 Task: Search one way flight ticket for 4 adults, 2 children, 2 infants in seat and 1 infant on lap in economy from Washington, D.c./dulles/chantilly: Washington Dulles International Airport to New Bern: Coastal Carolina Regional Airport (was Craven County Regional) on 8-4-2023. Choice of flights is American. Number of bags: 1 carry on bag. Price is upto 109000. Outbound departure time preference is 18:45.
Action: Mouse moved to (262, 364)
Screenshot: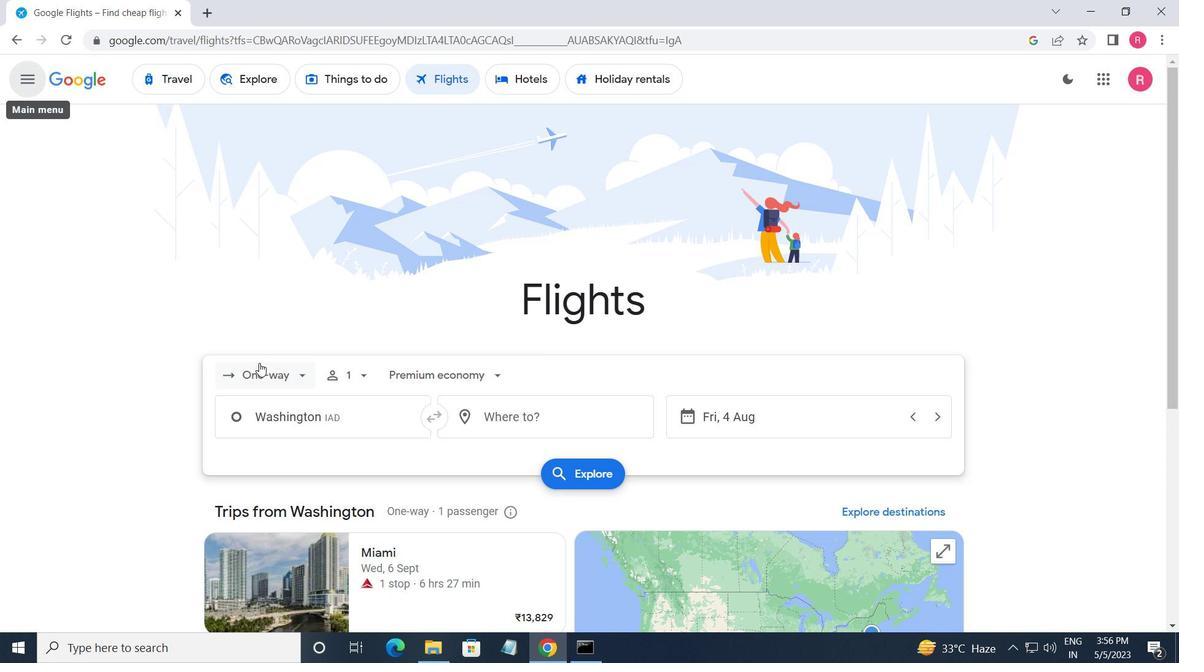 
Action: Mouse pressed left at (262, 364)
Screenshot: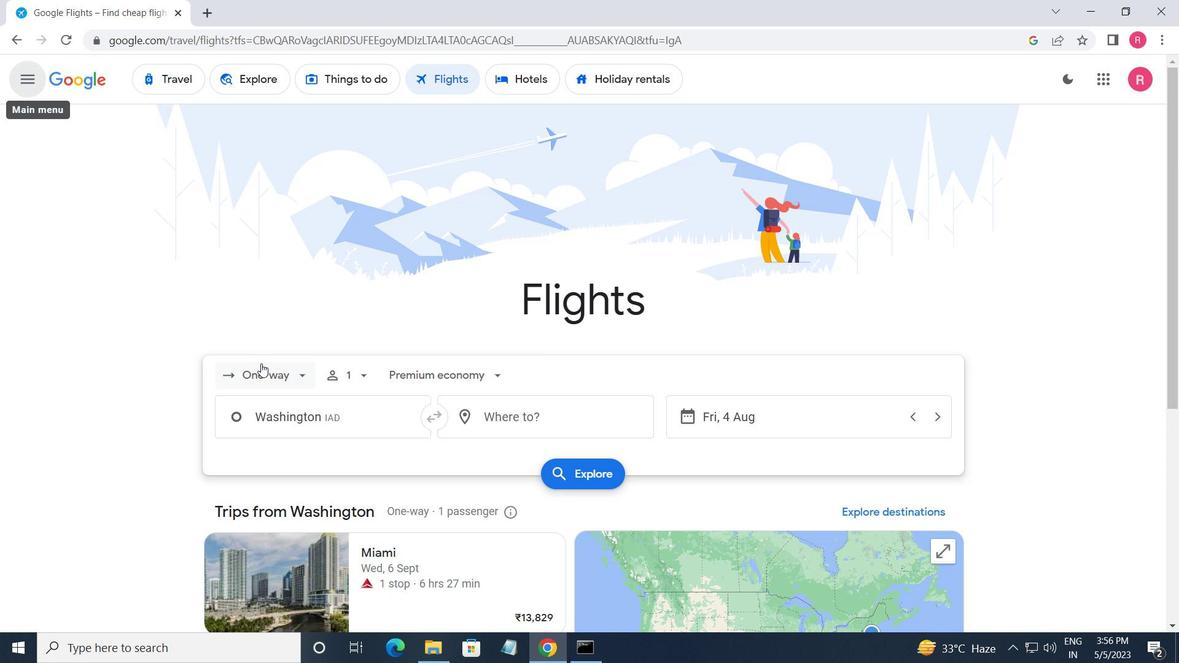 
Action: Mouse moved to (308, 442)
Screenshot: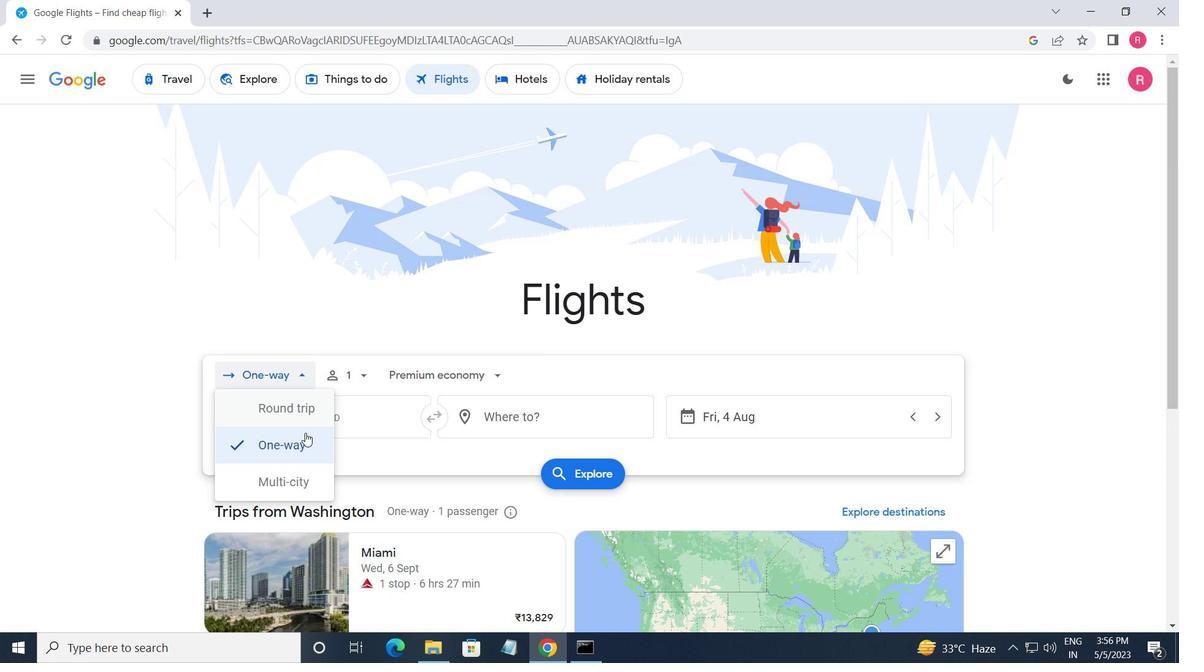 
Action: Mouse pressed left at (308, 442)
Screenshot: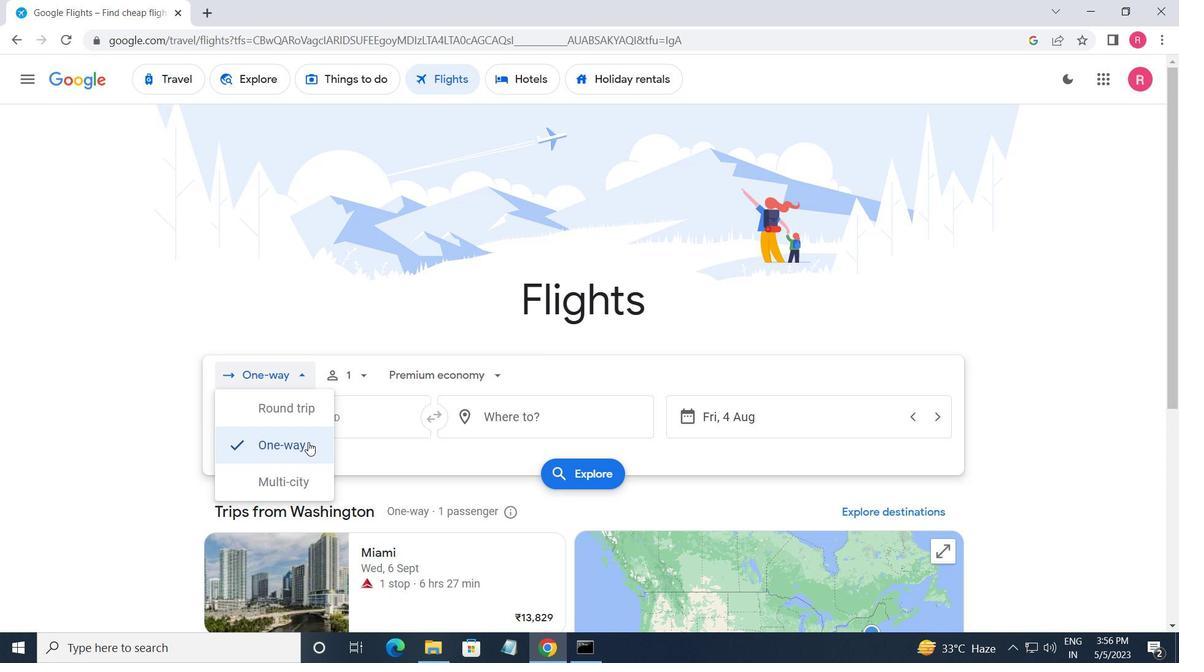 
Action: Mouse moved to (355, 378)
Screenshot: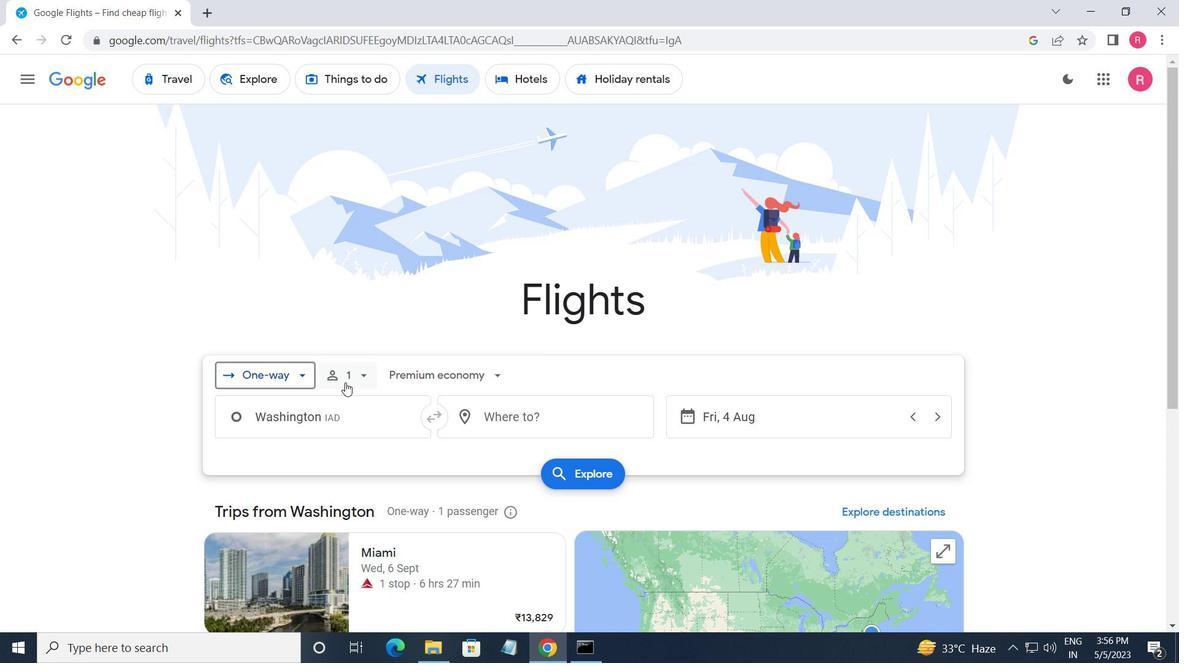 
Action: Mouse pressed left at (355, 378)
Screenshot: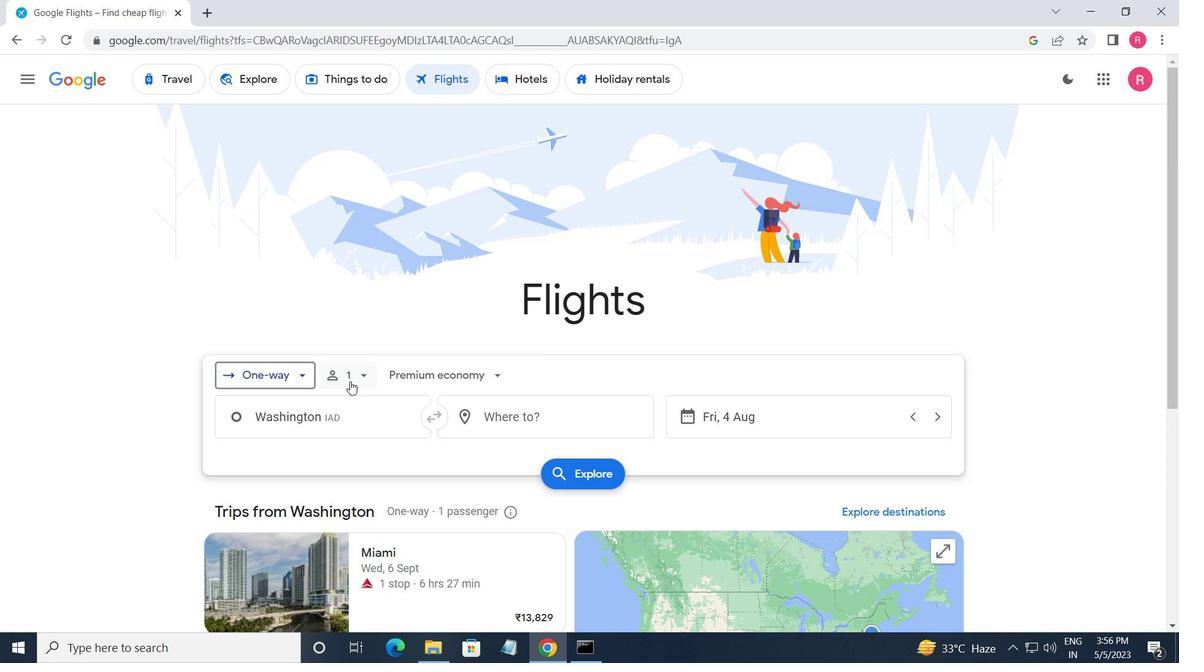 
Action: Mouse moved to (484, 415)
Screenshot: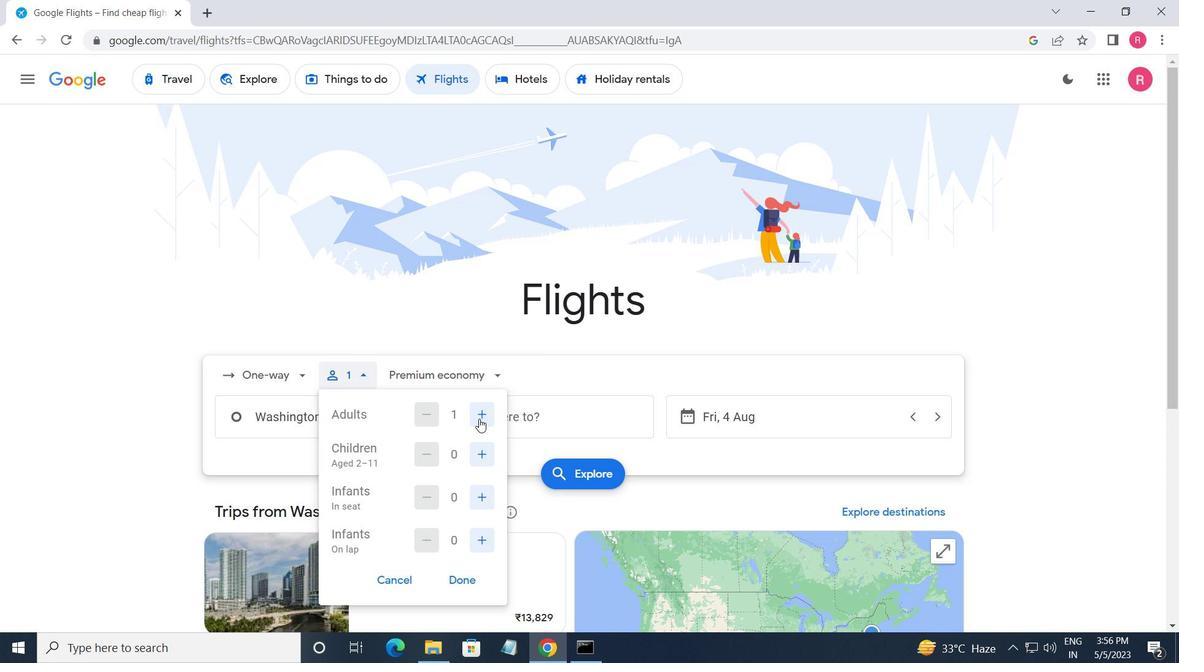 
Action: Mouse pressed left at (484, 415)
Screenshot: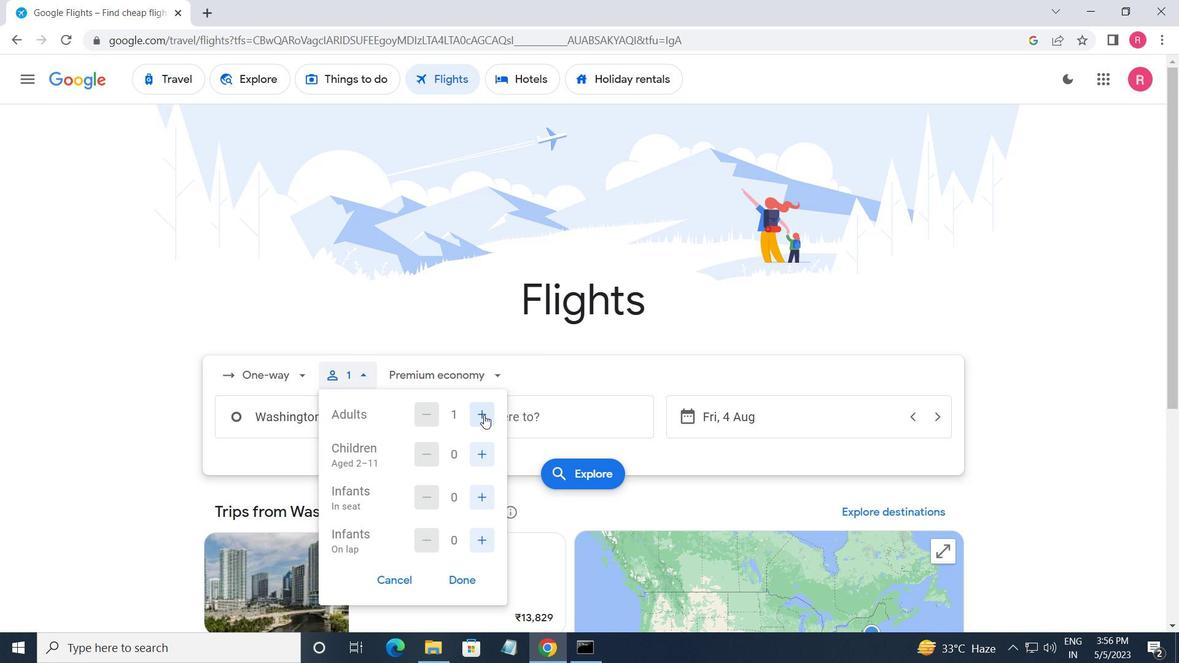 
Action: Mouse pressed left at (484, 415)
Screenshot: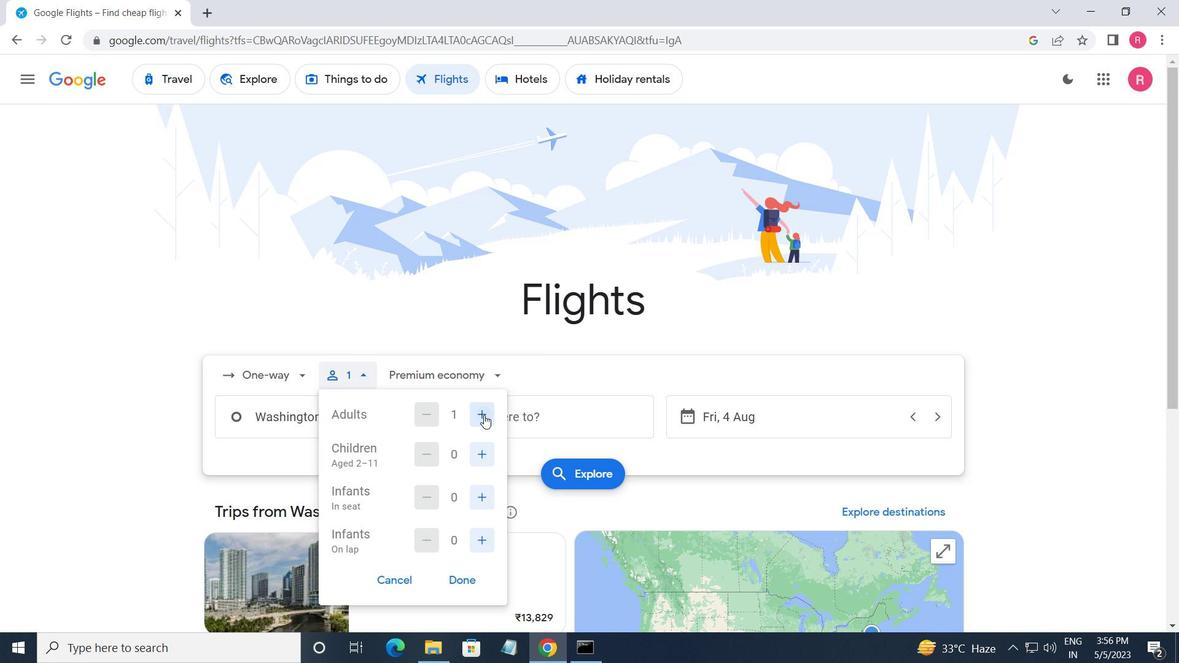 
Action: Mouse pressed left at (484, 415)
Screenshot: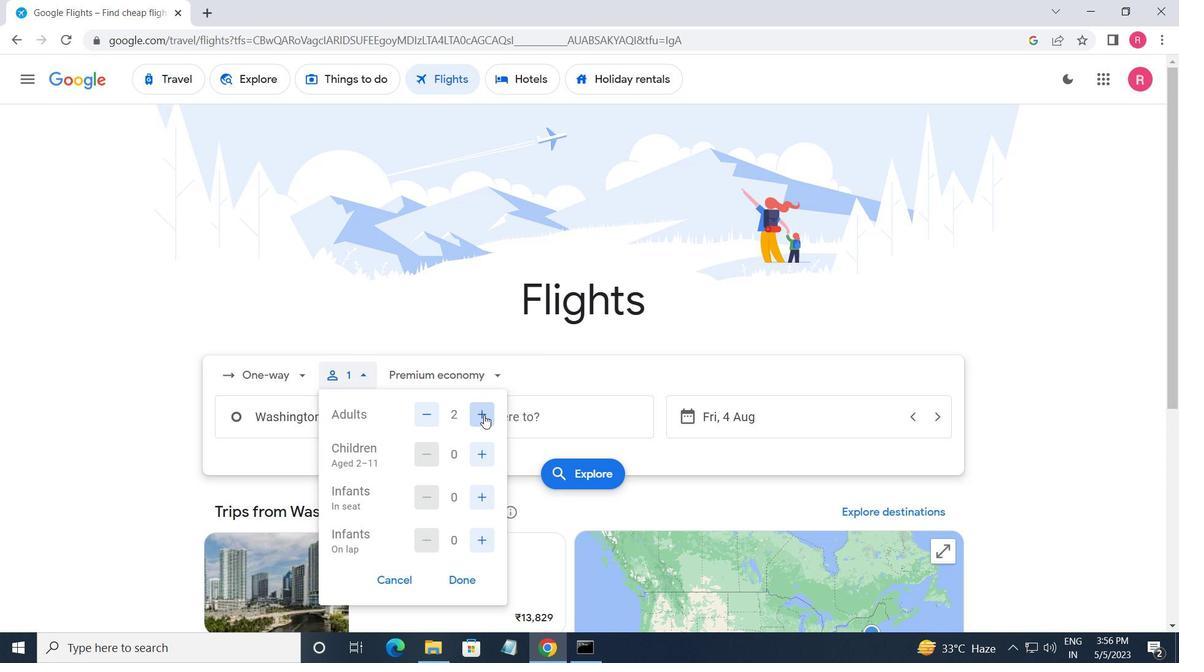 
Action: Mouse pressed left at (484, 415)
Screenshot: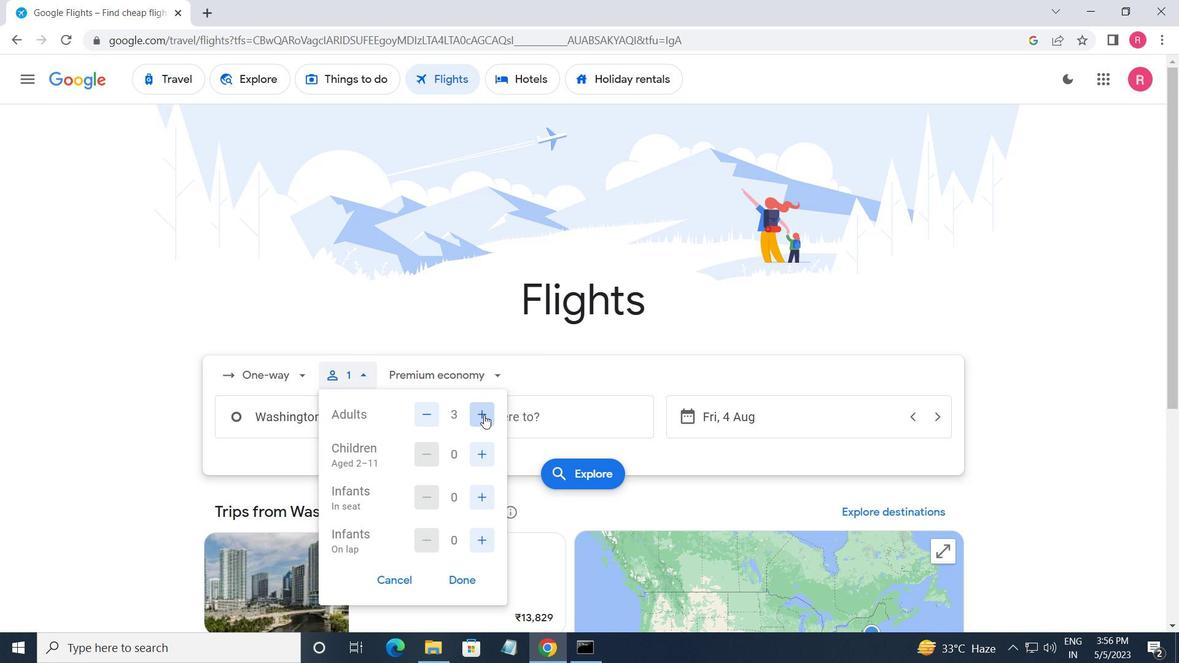 
Action: Mouse moved to (424, 412)
Screenshot: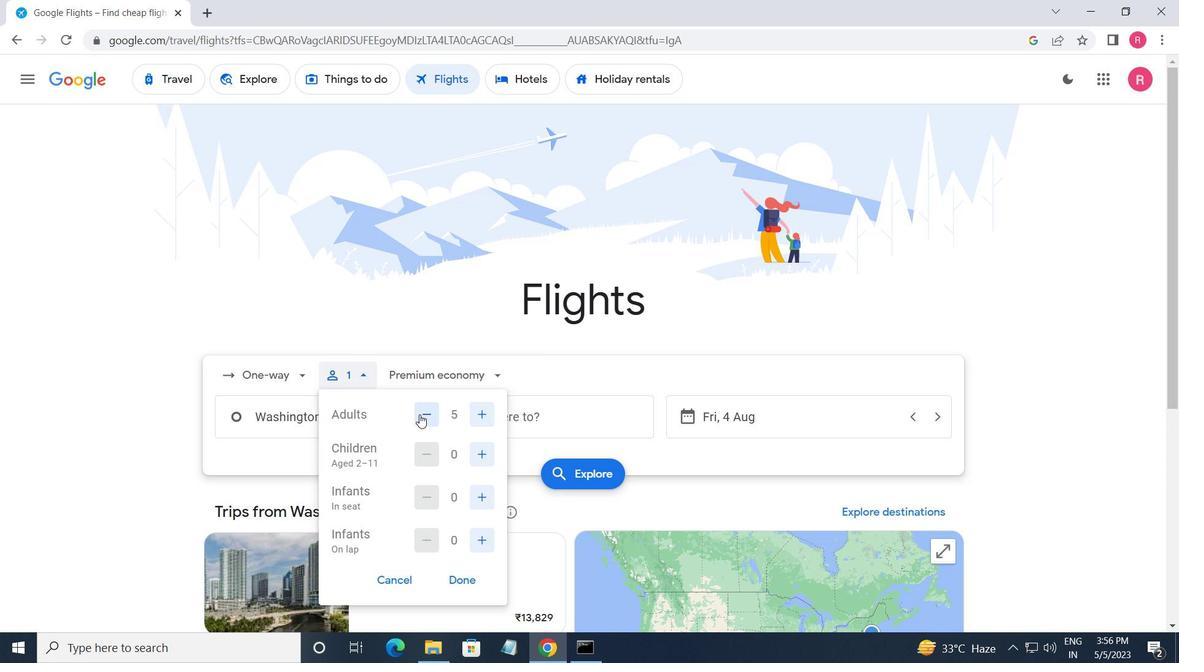 
Action: Mouse pressed left at (424, 412)
Screenshot: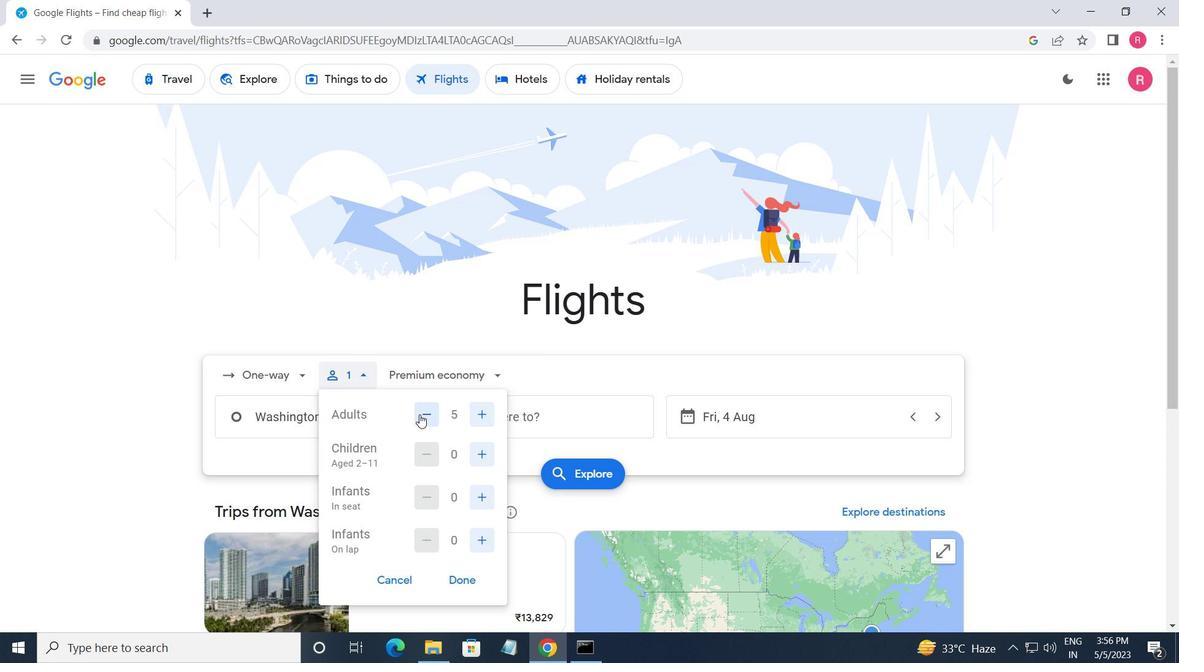 
Action: Mouse moved to (472, 452)
Screenshot: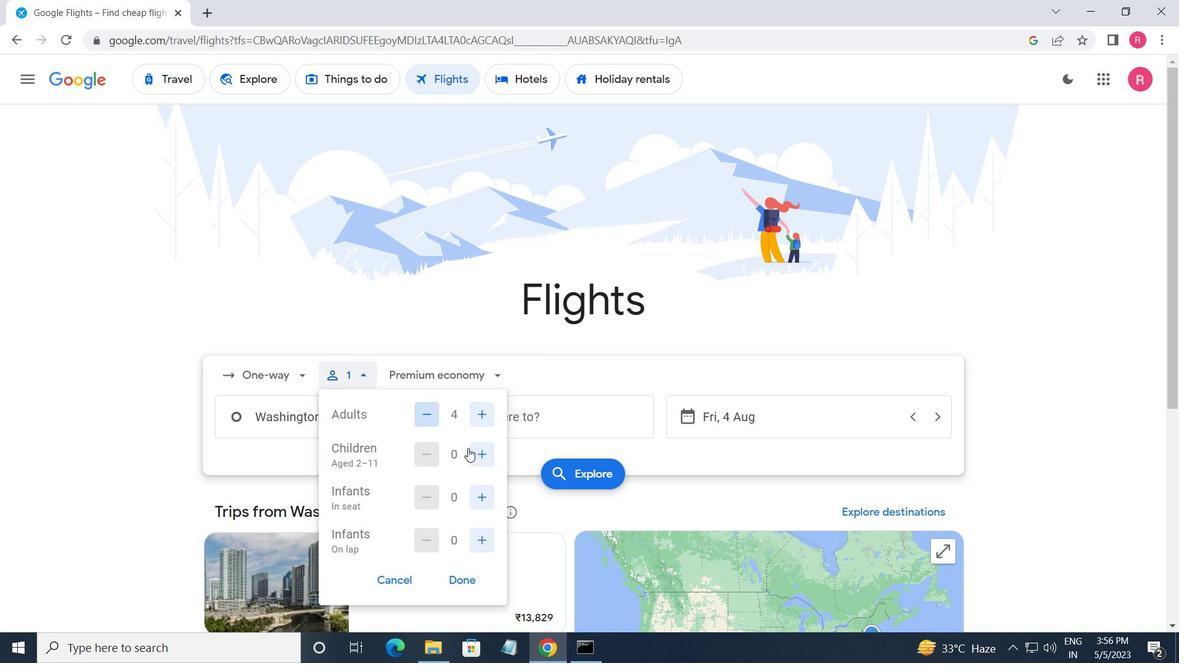 
Action: Mouse pressed left at (472, 452)
Screenshot: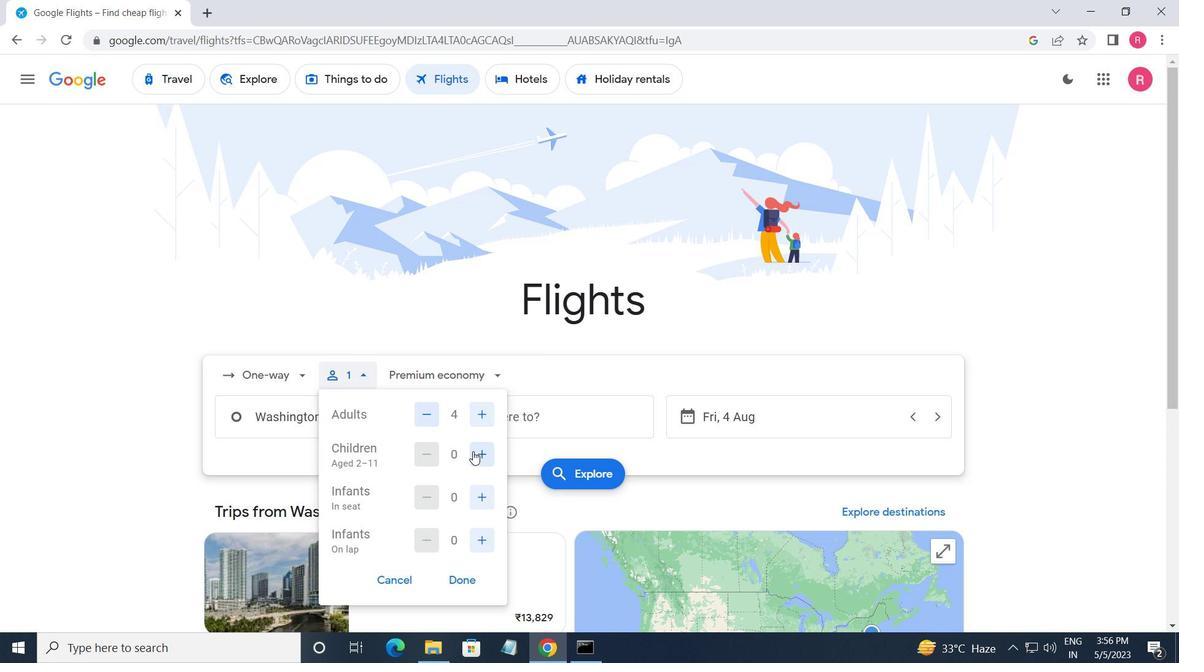 
Action: Mouse pressed left at (472, 452)
Screenshot: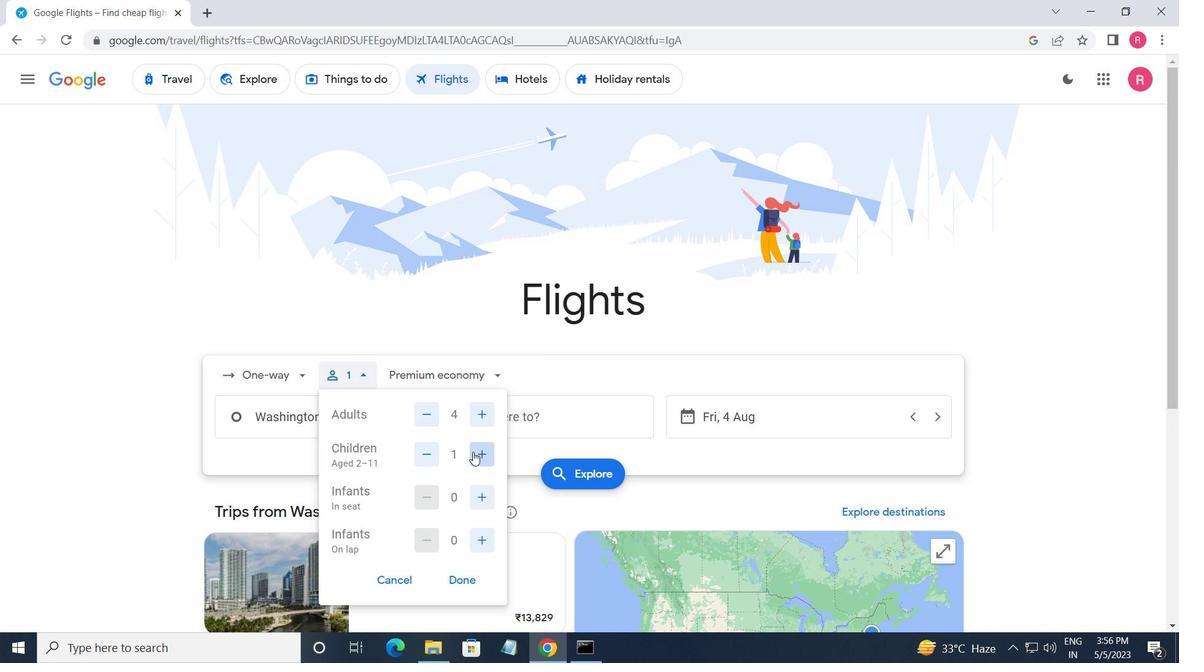 
Action: Mouse moved to (490, 503)
Screenshot: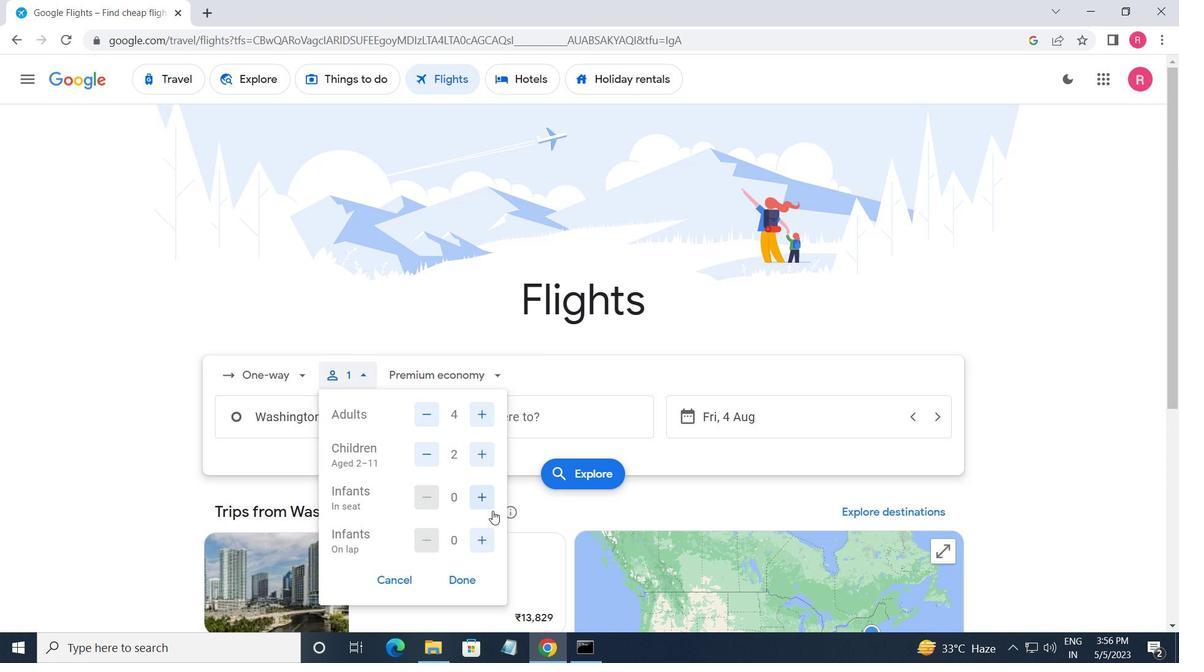 
Action: Mouse pressed left at (490, 503)
Screenshot: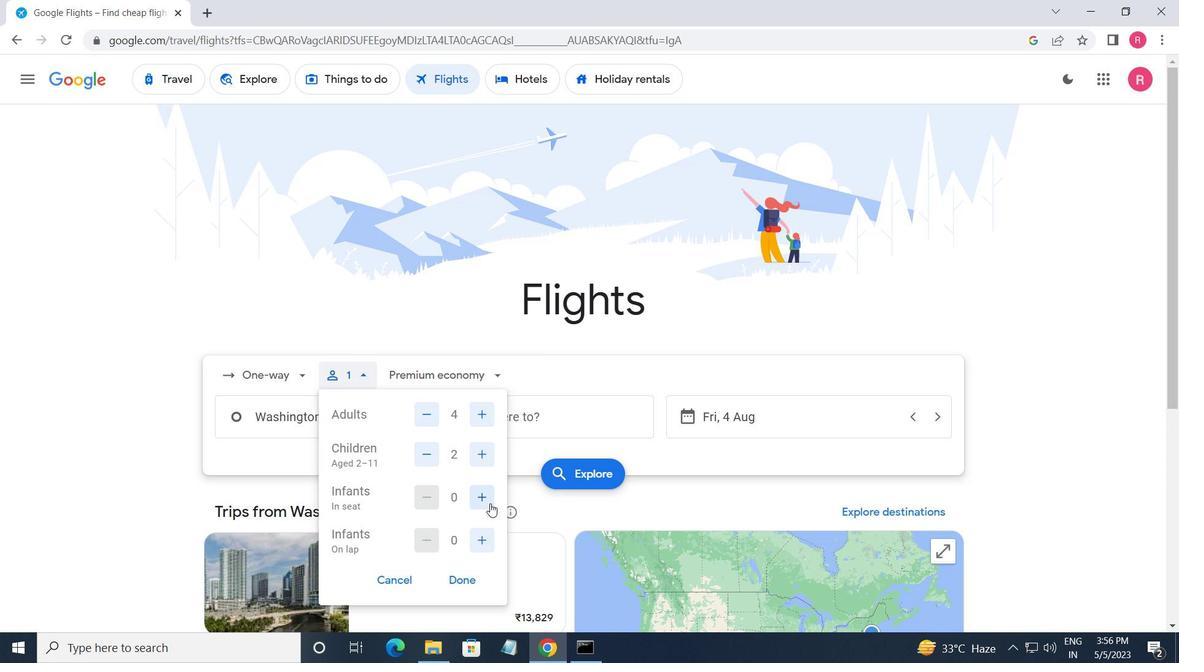 
Action: Mouse pressed left at (490, 503)
Screenshot: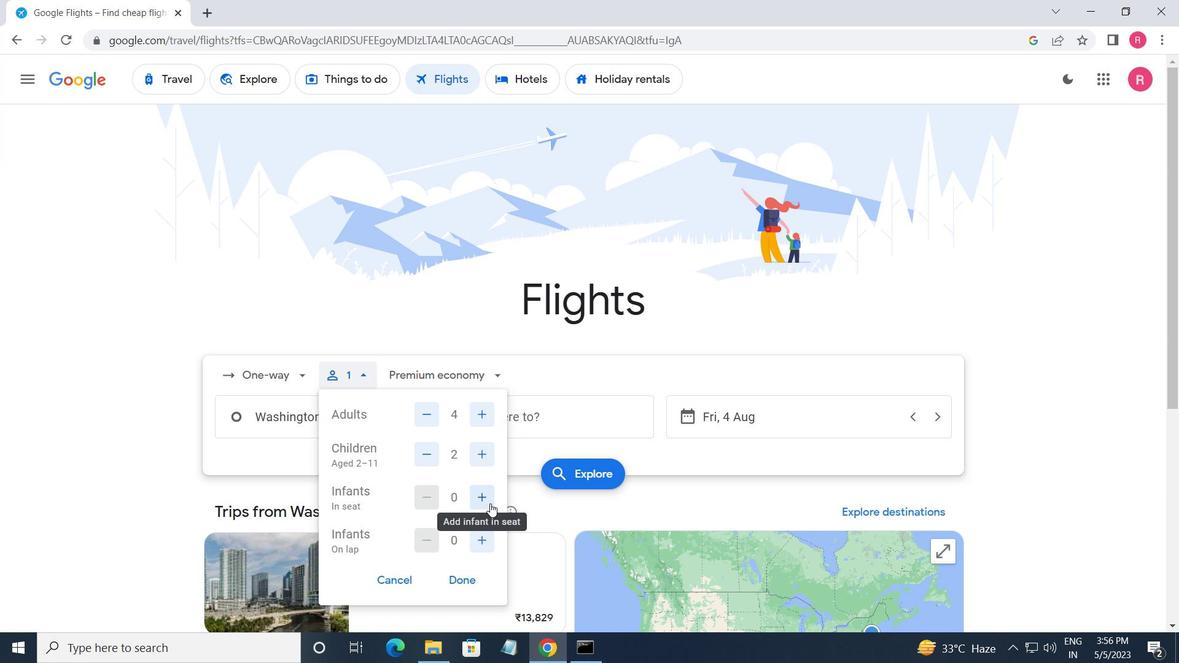 
Action: Mouse moved to (485, 539)
Screenshot: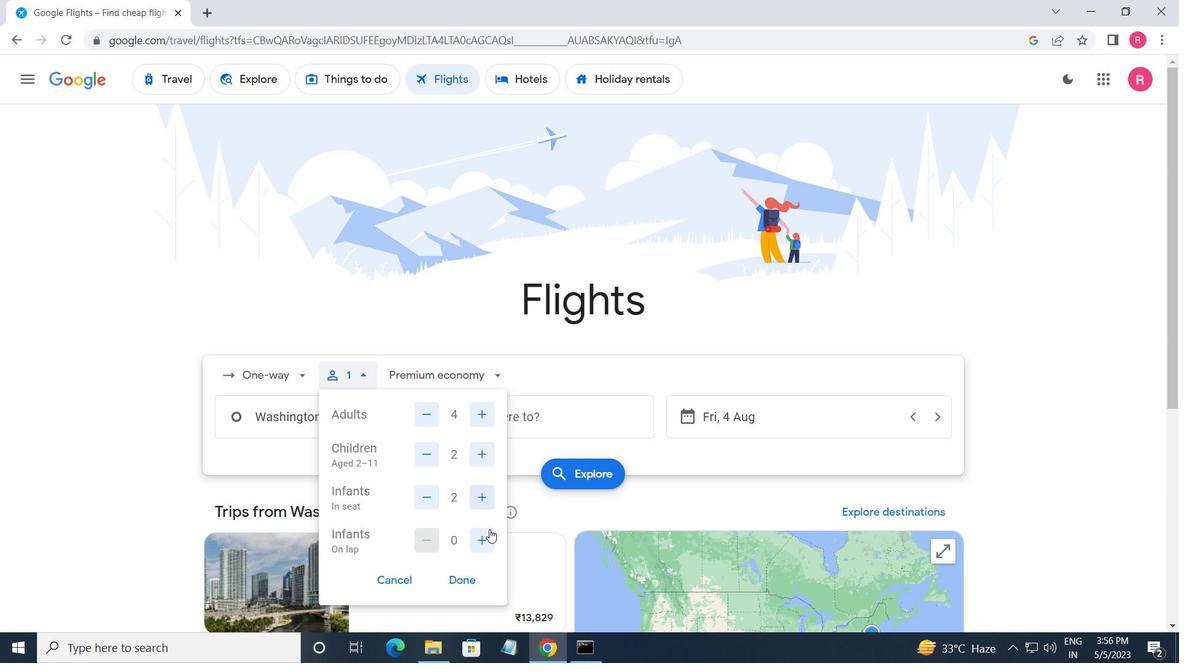 
Action: Mouse pressed left at (485, 539)
Screenshot: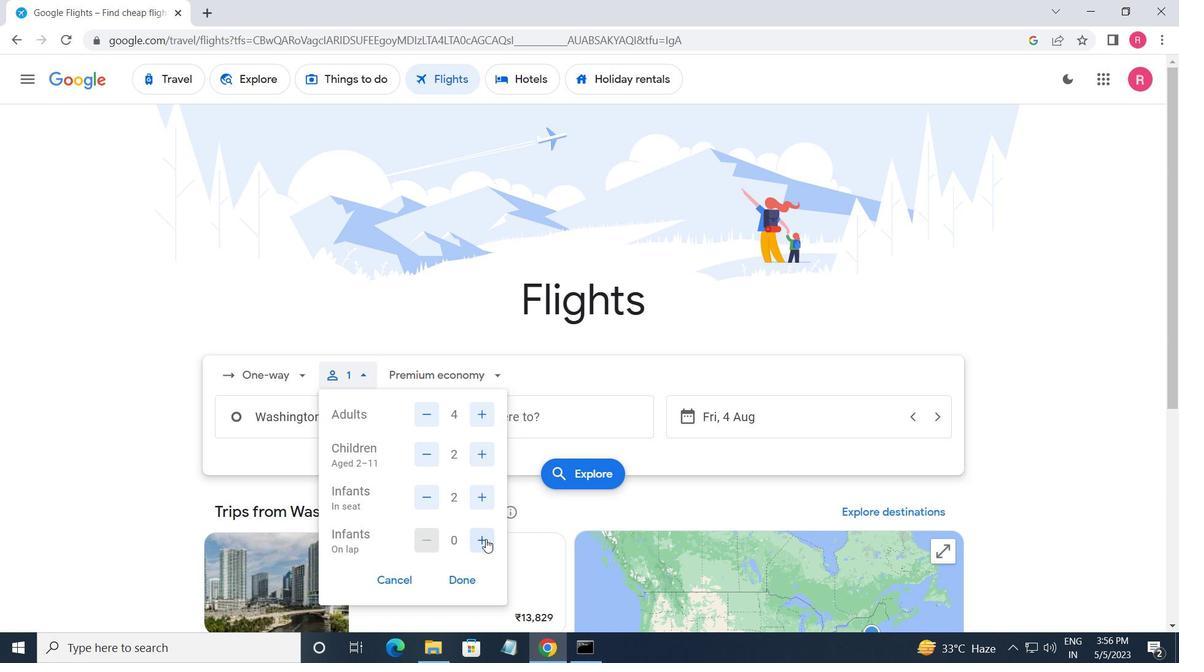 
Action: Mouse moved to (465, 580)
Screenshot: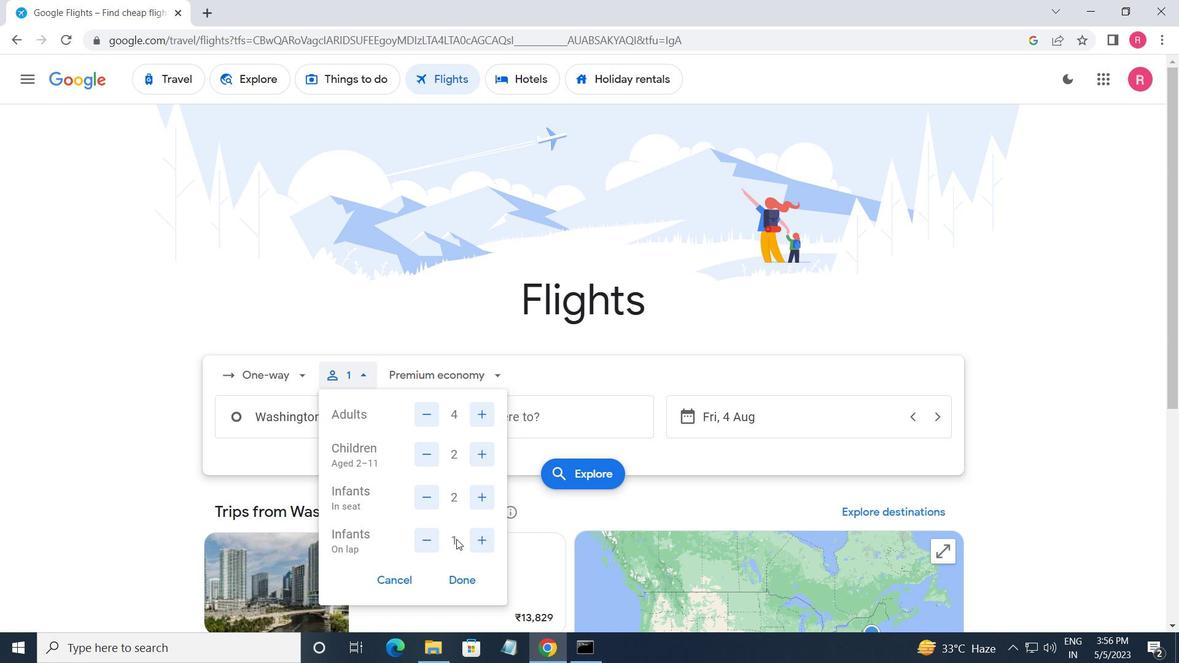 
Action: Mouse pressed left at (465, 580)
Screenshot: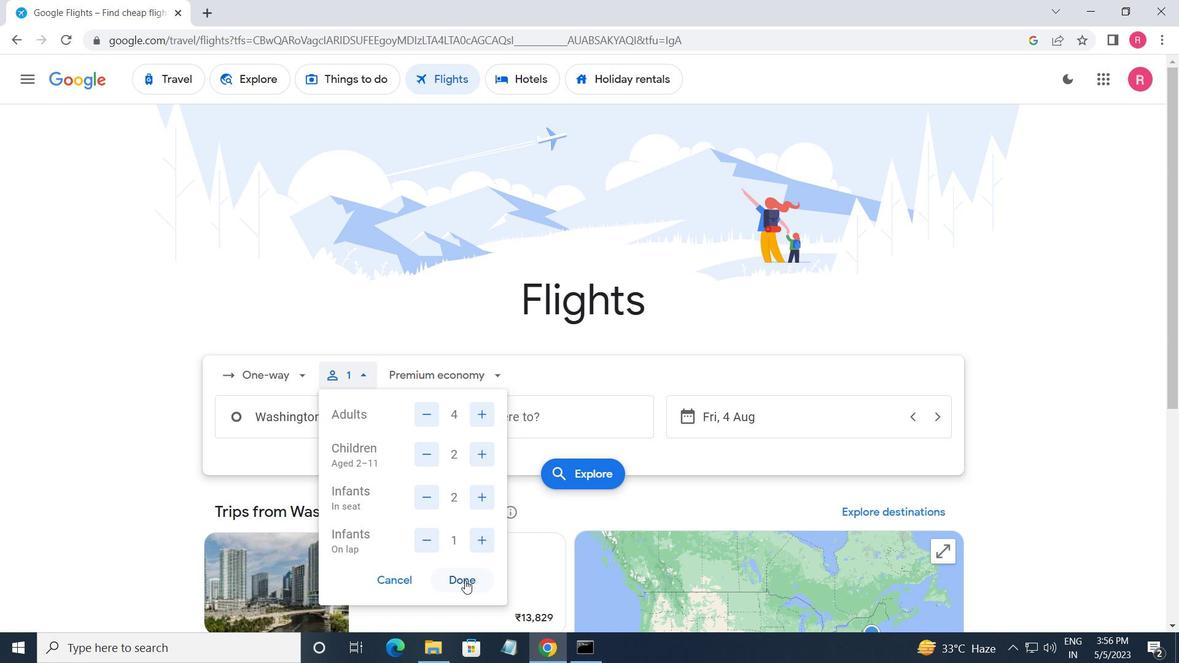 
Action: Mouse moved to (464, 382)
Screenshot: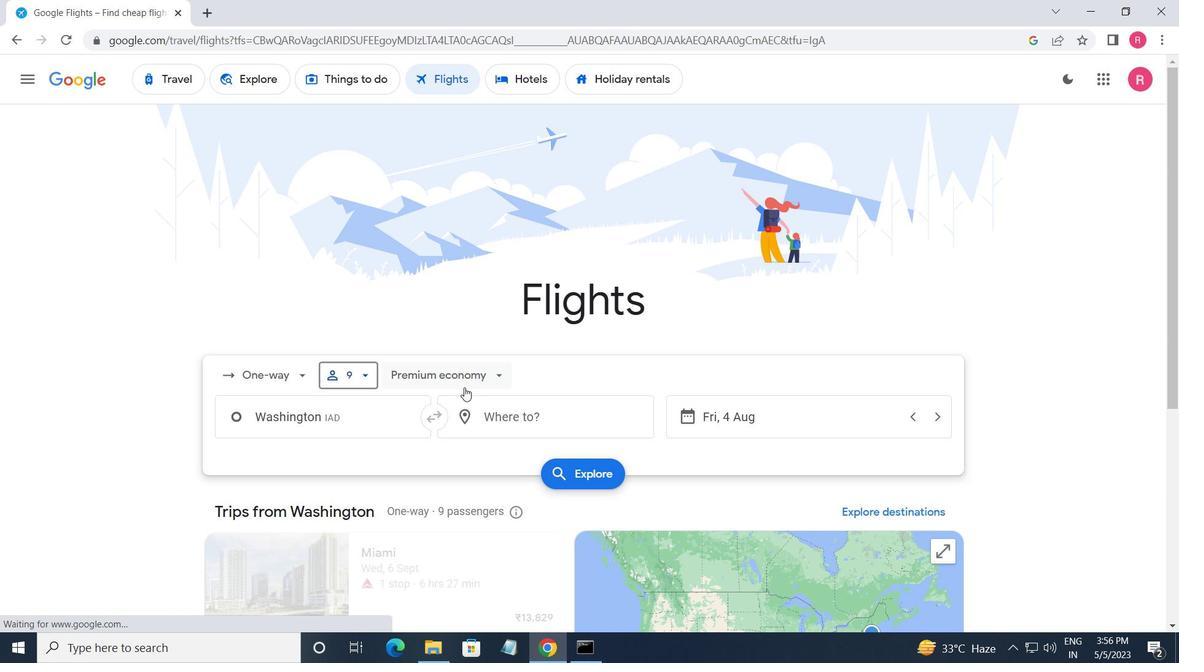 
Action: Mouse pressed left at (464, 382)
Screenshot: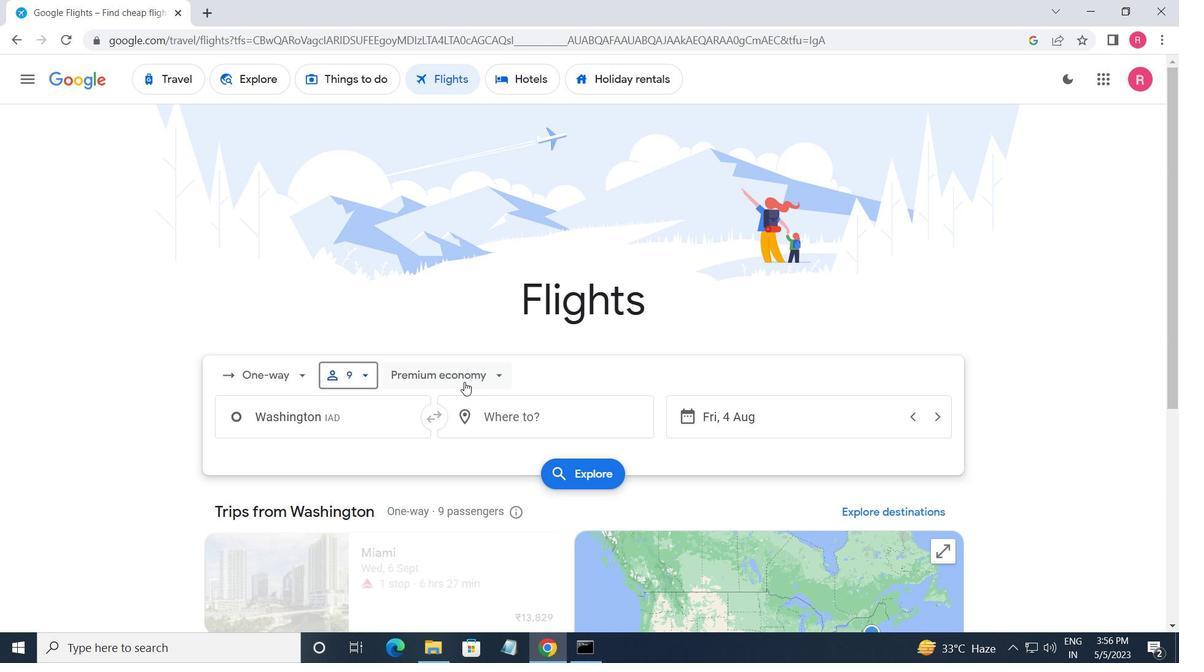 
Action: Mouse moved to (467, 415)
Screenshot: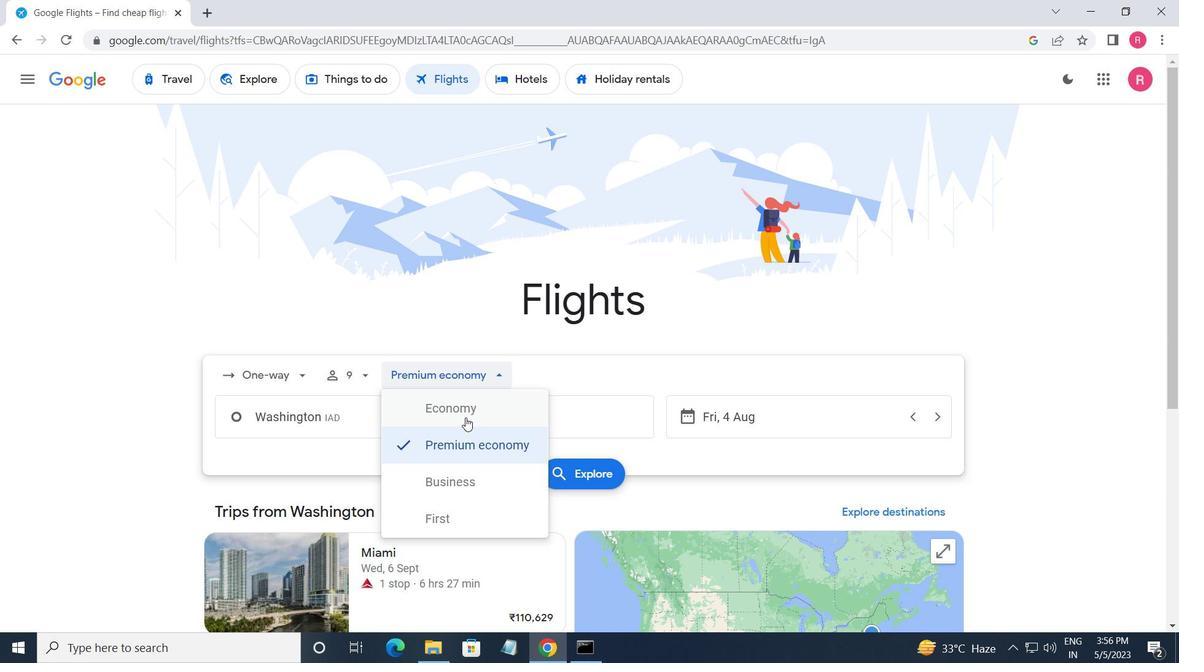
Action: Mouse pressed left at (467, 415)
Screenshot: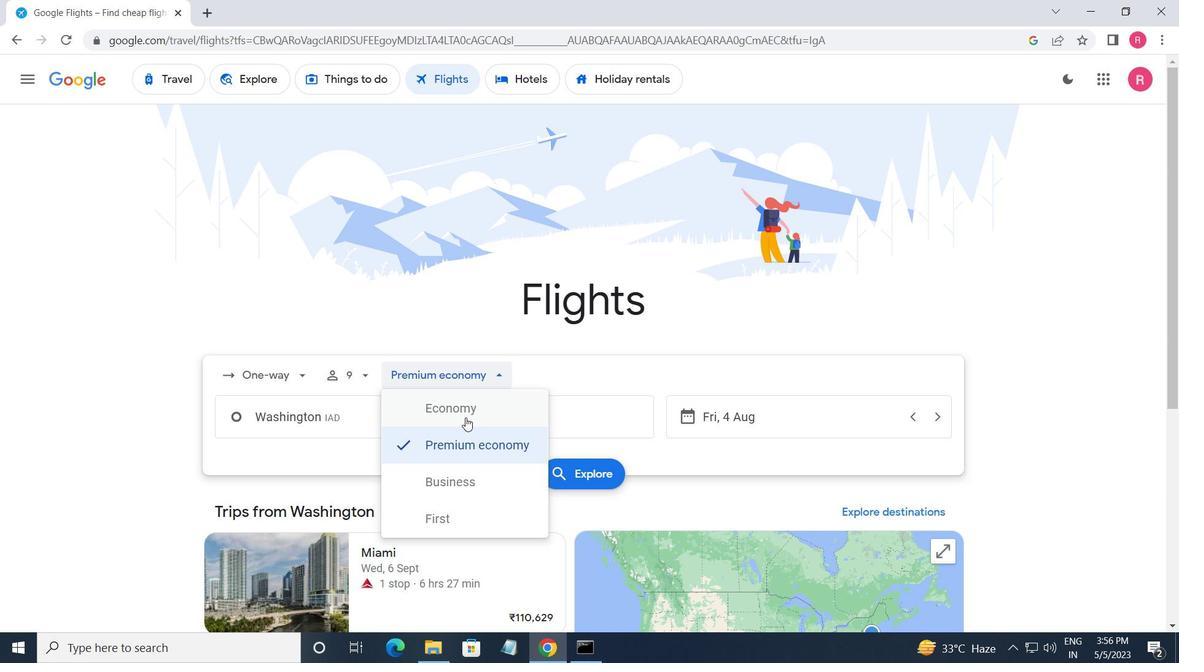 
Action: Mouse moved to (312, 421)
Screenshot: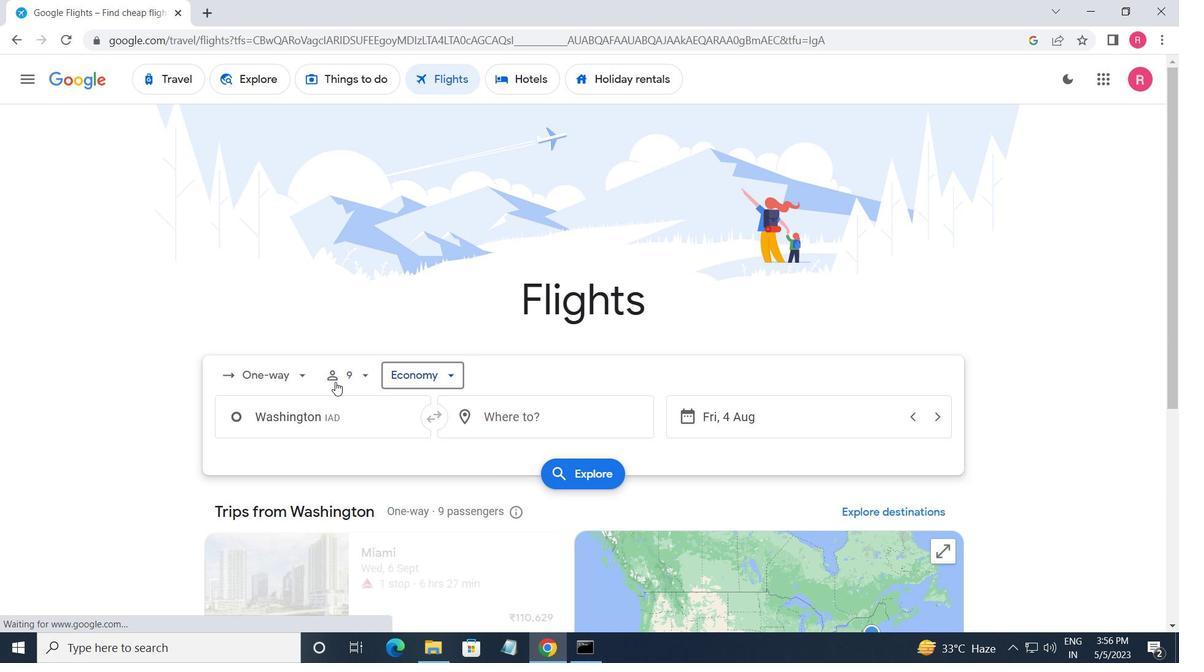 
Action: Mouse pressed left at (312, 421)
Screenshot: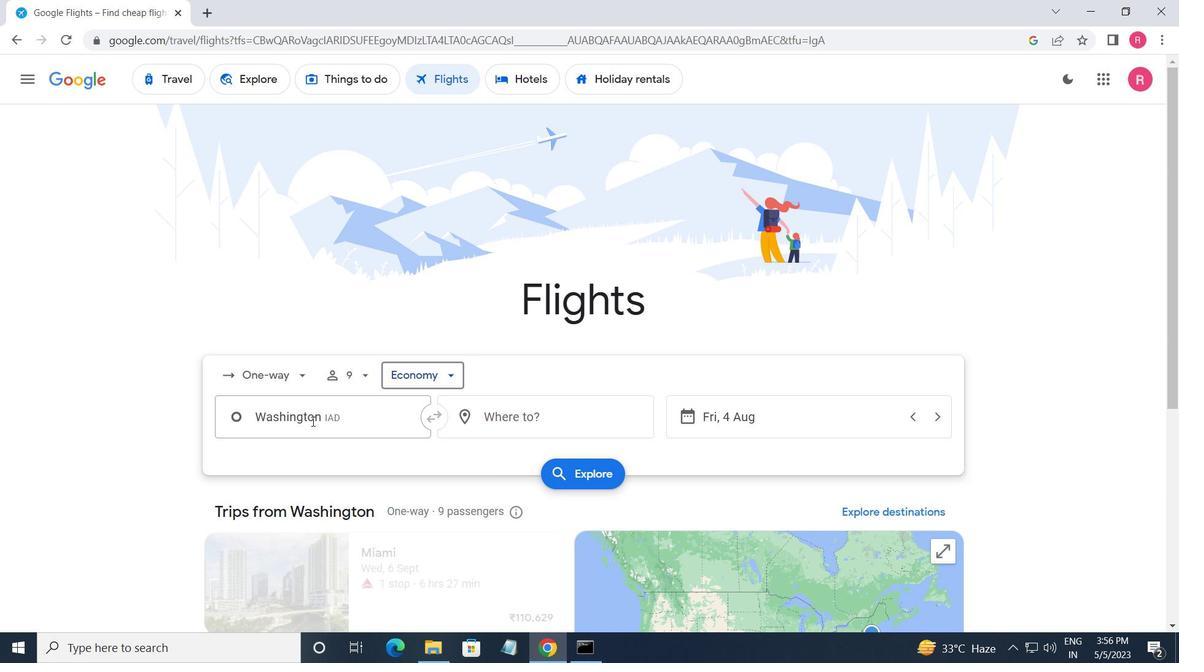 
Action: Key pressed <Key.shift>WASHINGTON<Key.space><Key.shift>D
Screenshot: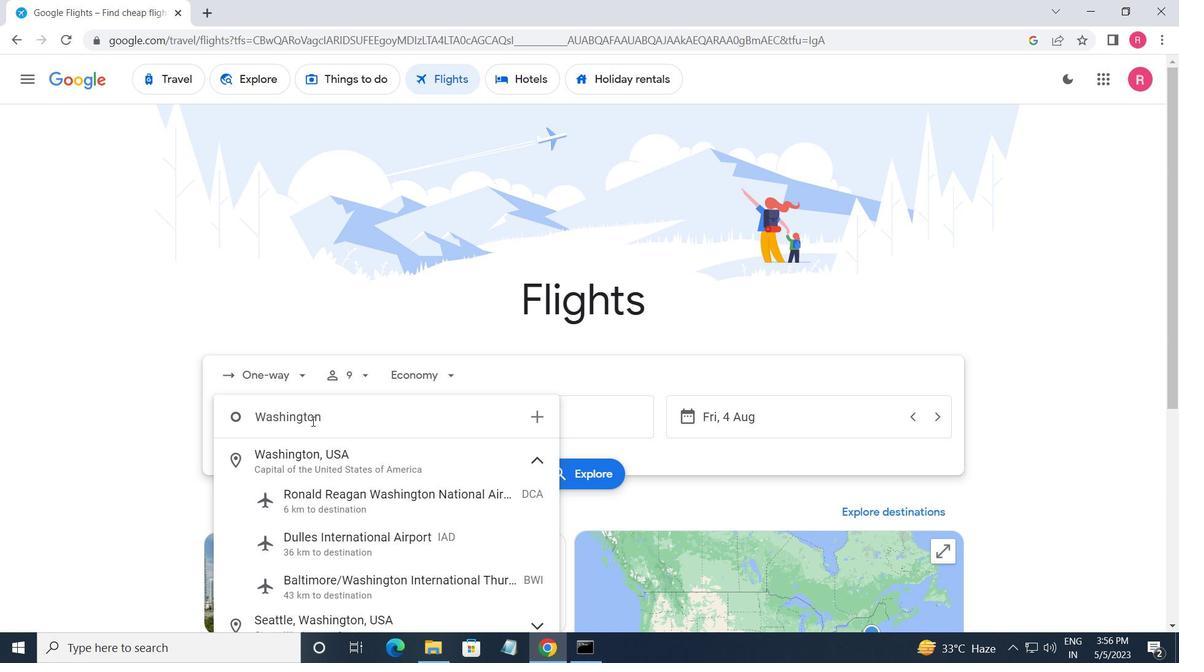 
Action: Mouse moved to (340, 549)
Screenshot: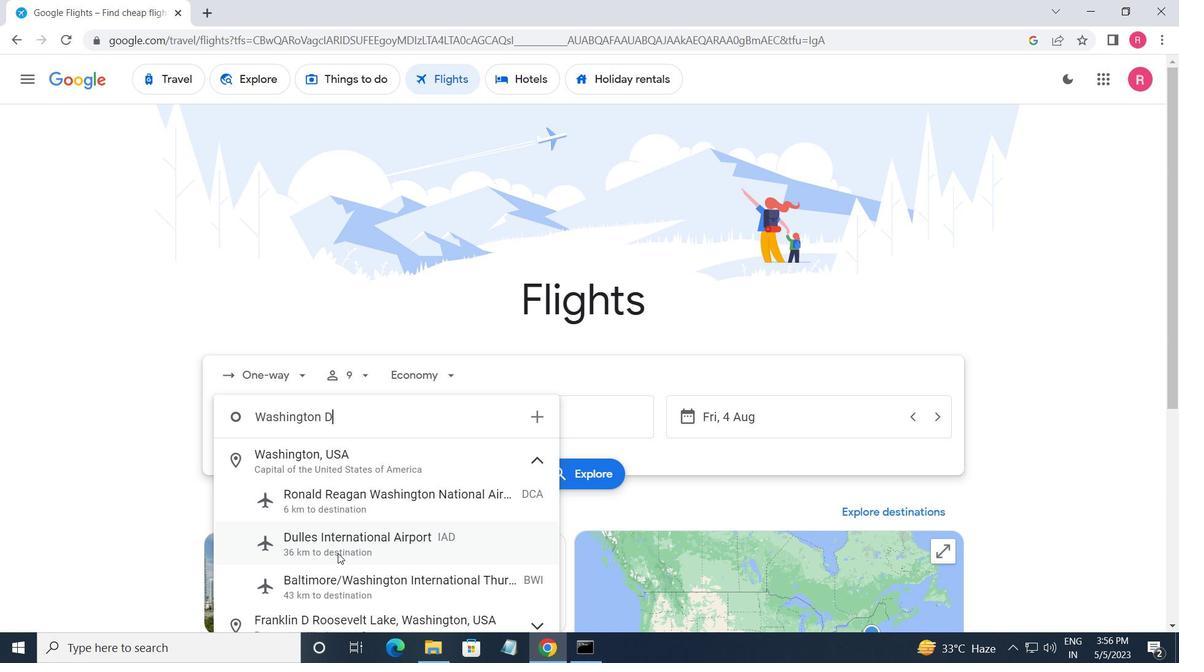 
Action: Mouse pressed left at (340, 549)
Screenshot: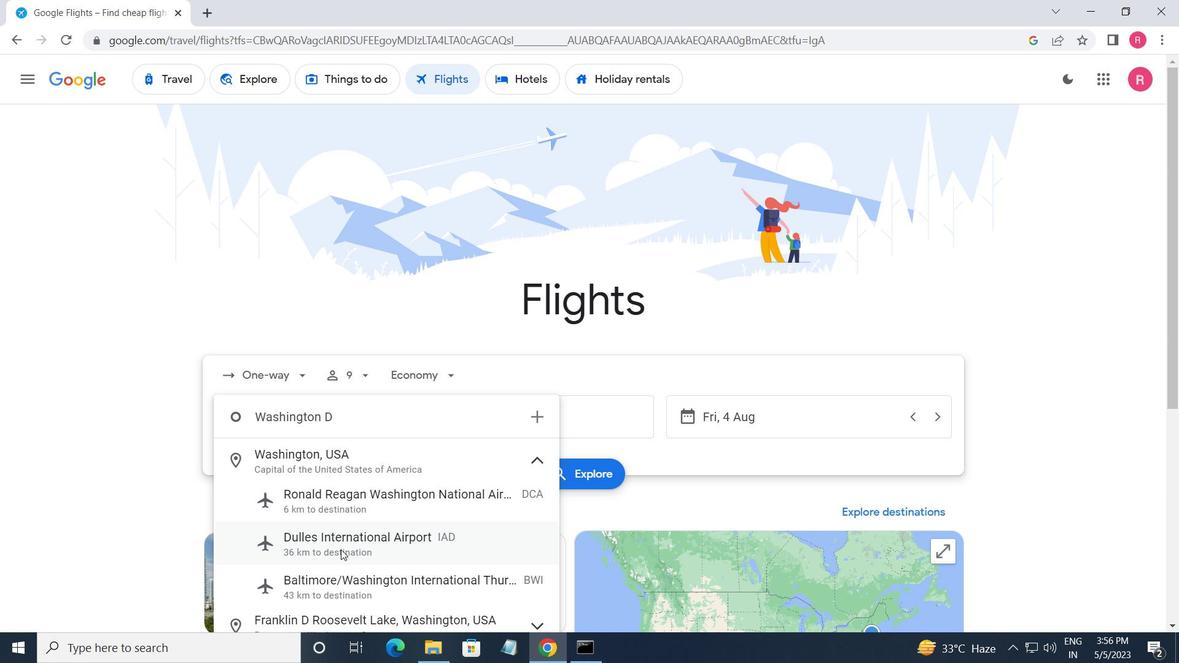 
Action: Mouse moved to (523, 409)
Screenshot: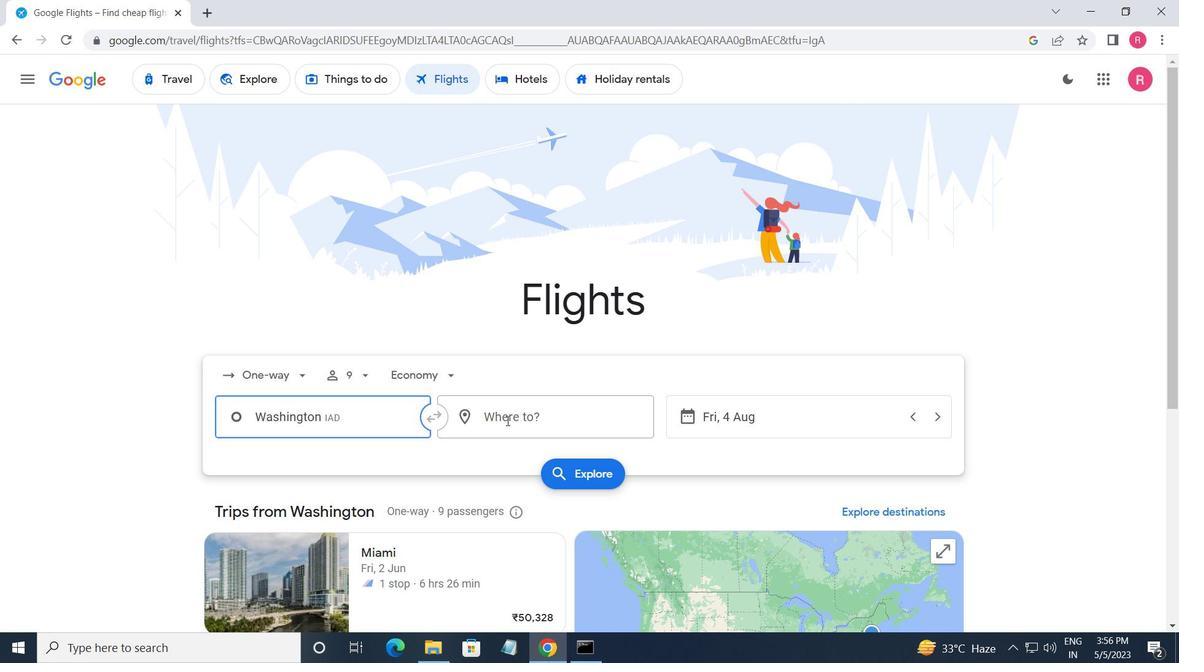 
Action: Mouse pressed left at (523, 409)
Screenshot: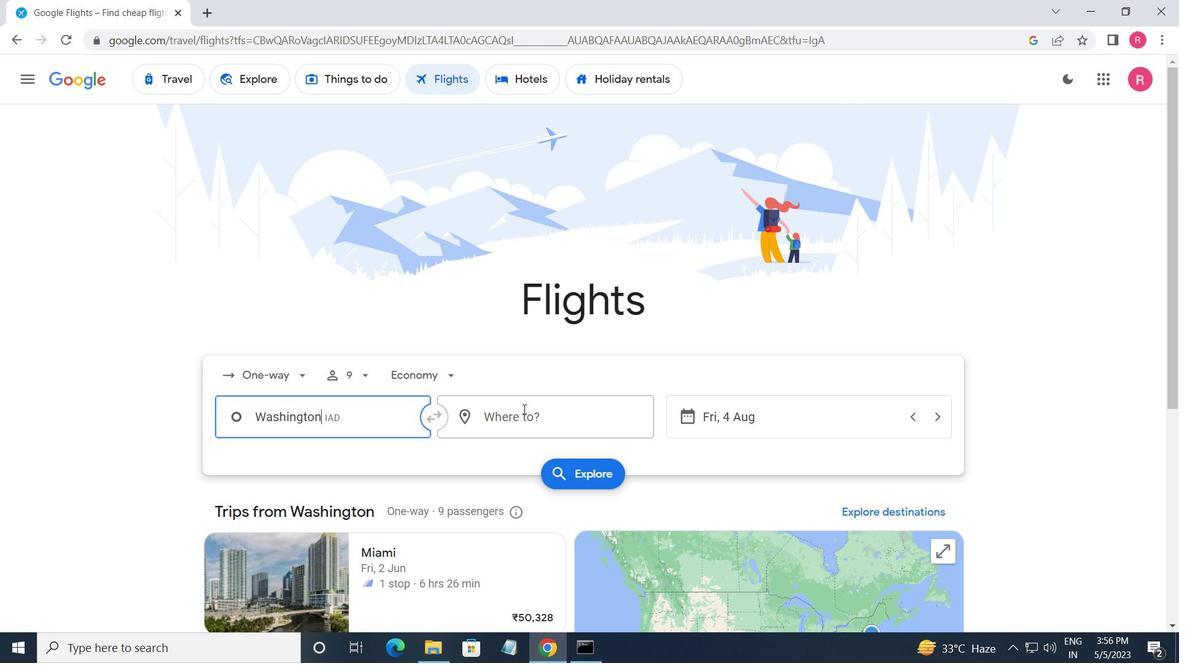
Action: Key pressed <Key.shift>COASTAL<Key.space><Key.shift>CA
Screenshot: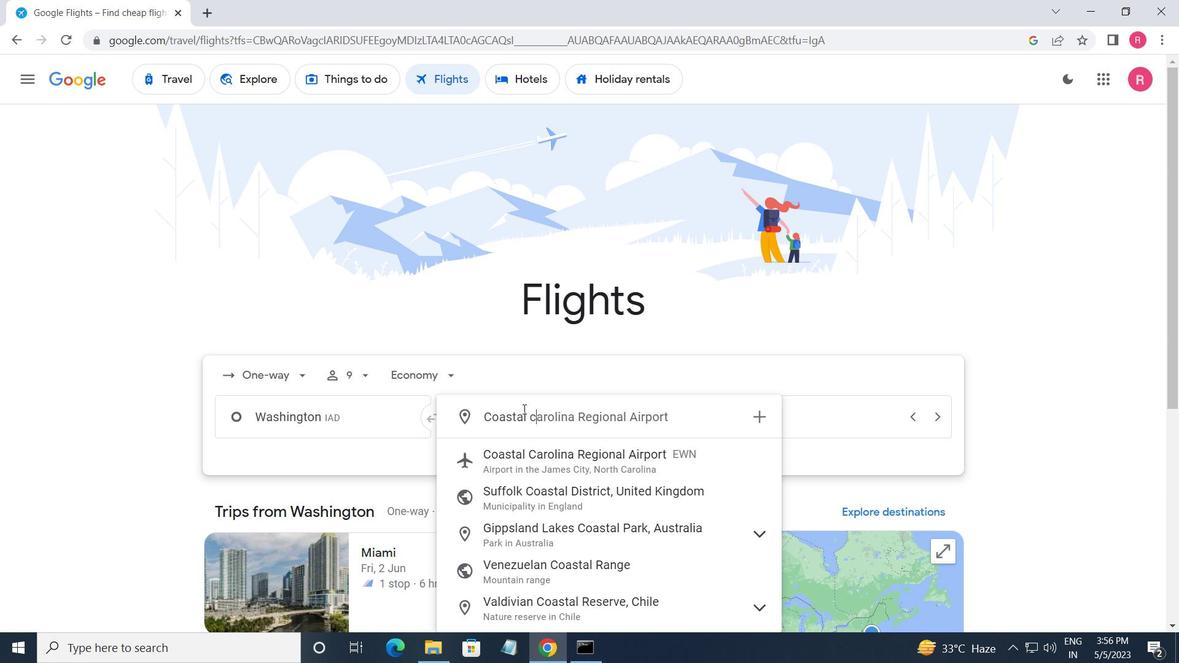 
Action: Mouse moved to (661, 456)
Screenshot: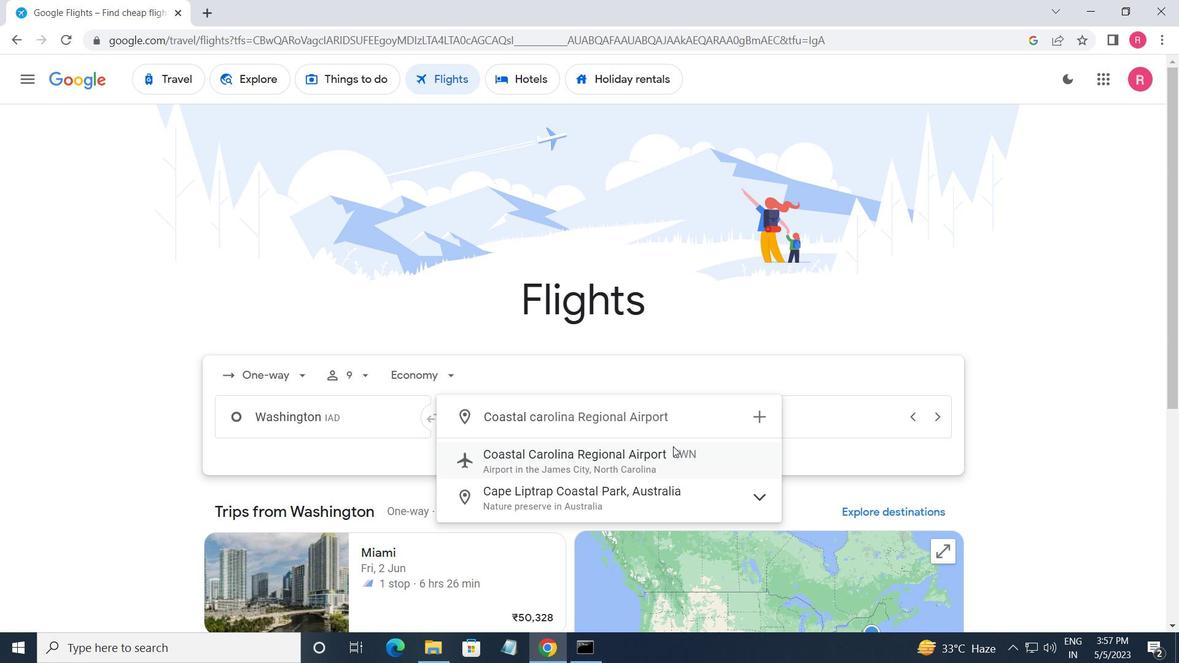 
Action: Mouse pressed left at (661, 456)
Screenshot: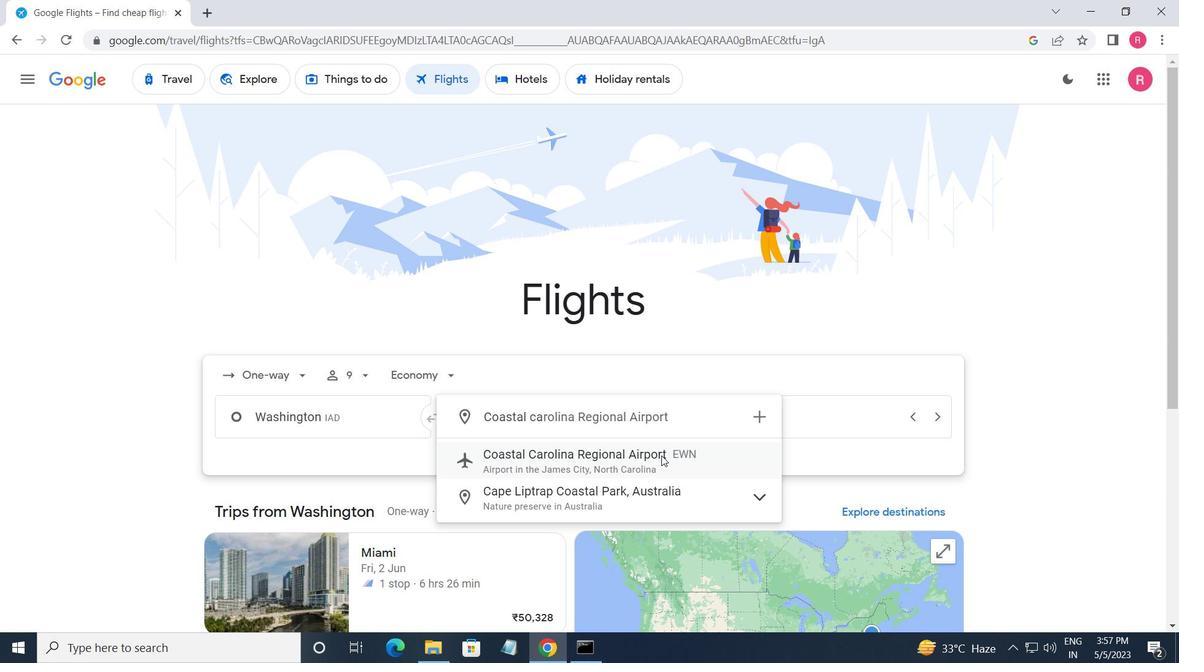 
Action: Mouse moved to (785, 418)
Screenshot: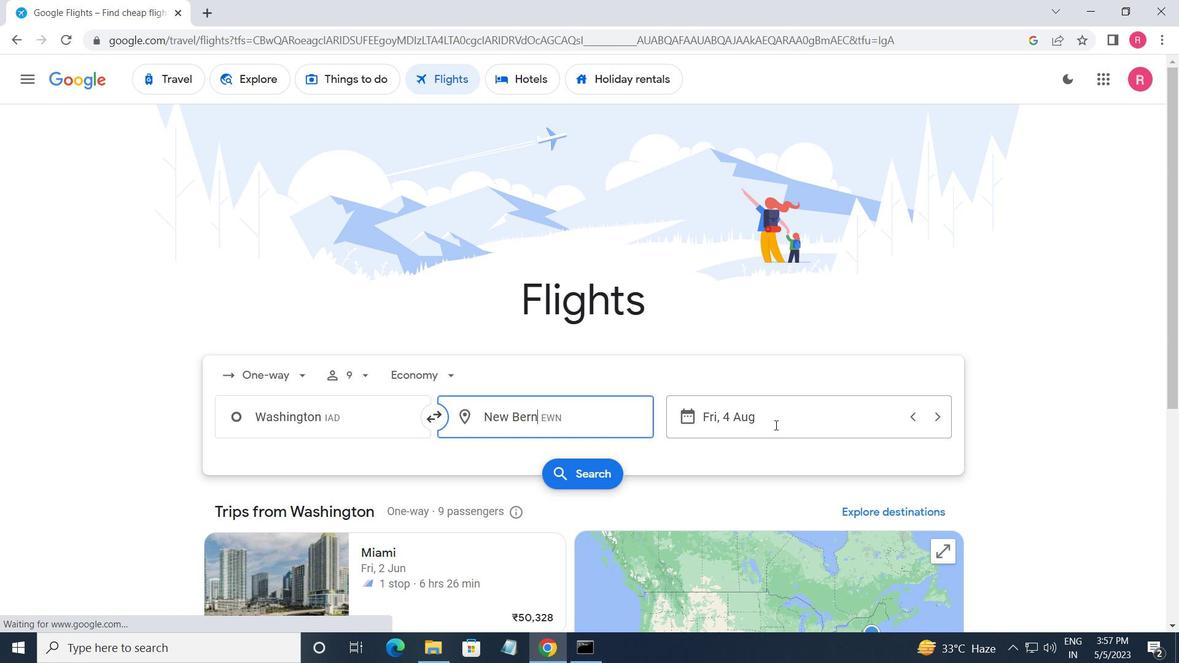
Action: Mouse pressed left at (785, 418)
Screenshot: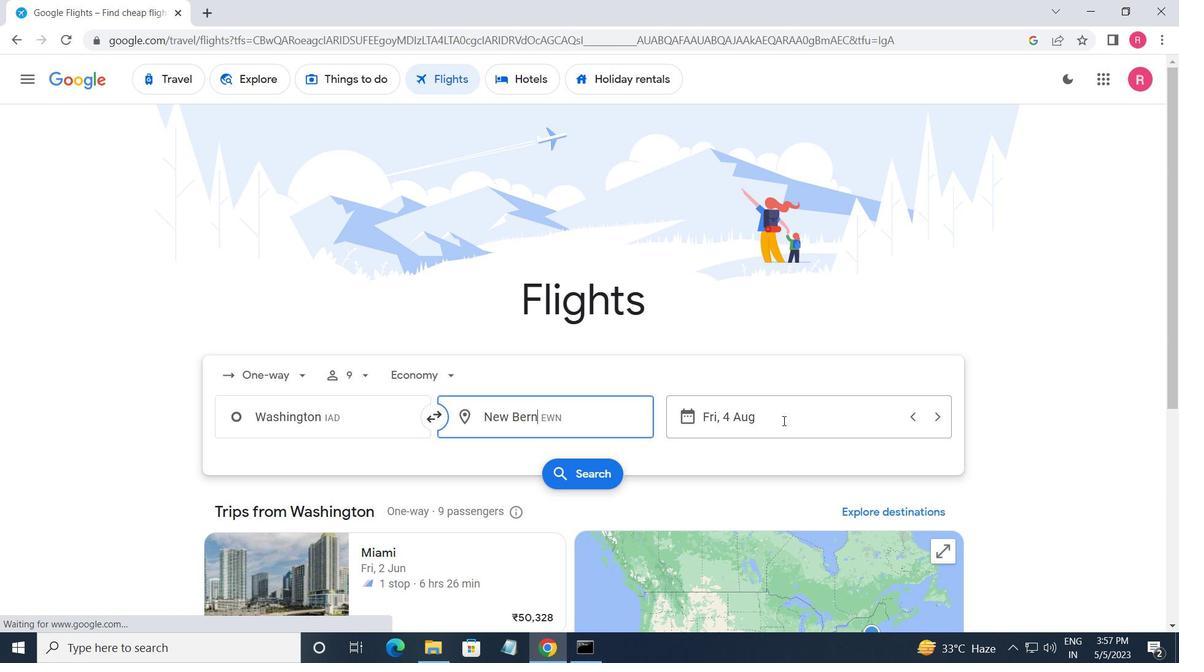 
Action: Mouse moved to (595, 348)
Screenshot: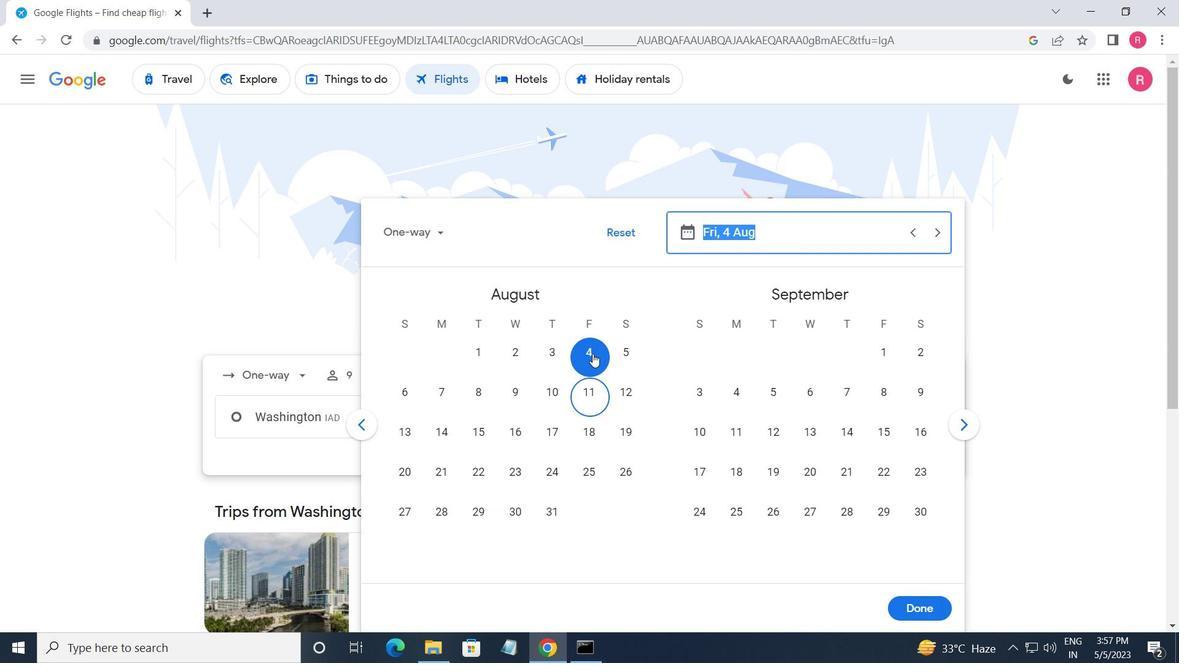 
Action: Mouse pressed left at (595, 348)
Screenshot: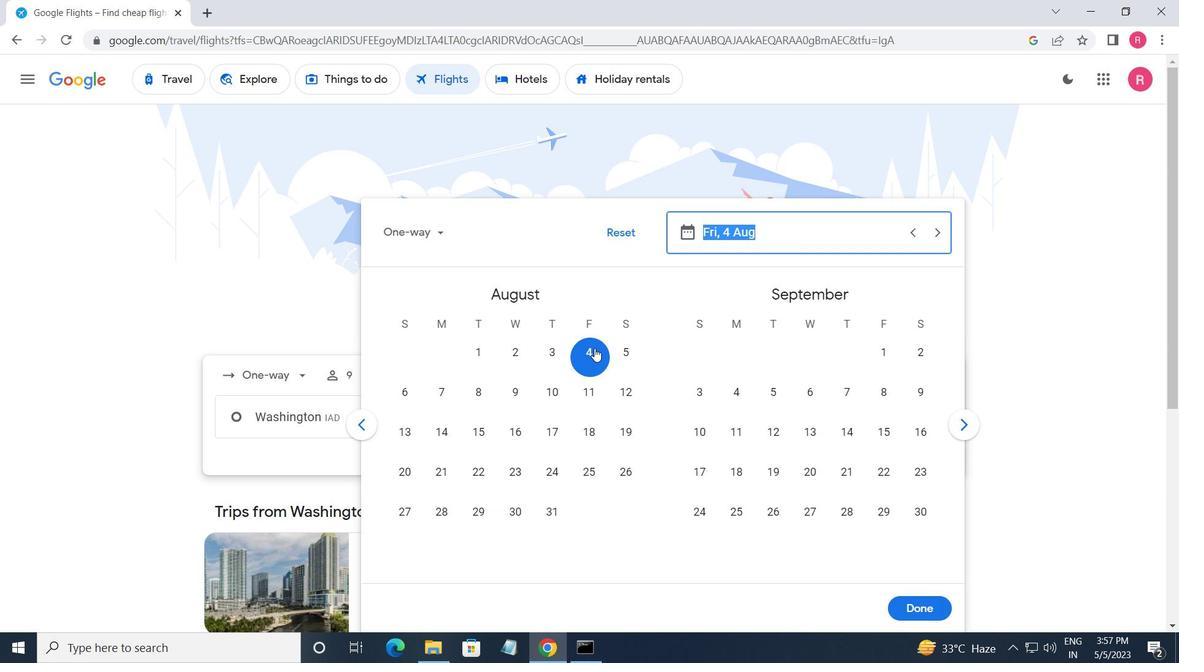 
Action: Mouse moved to (926, 610)
Screenshot: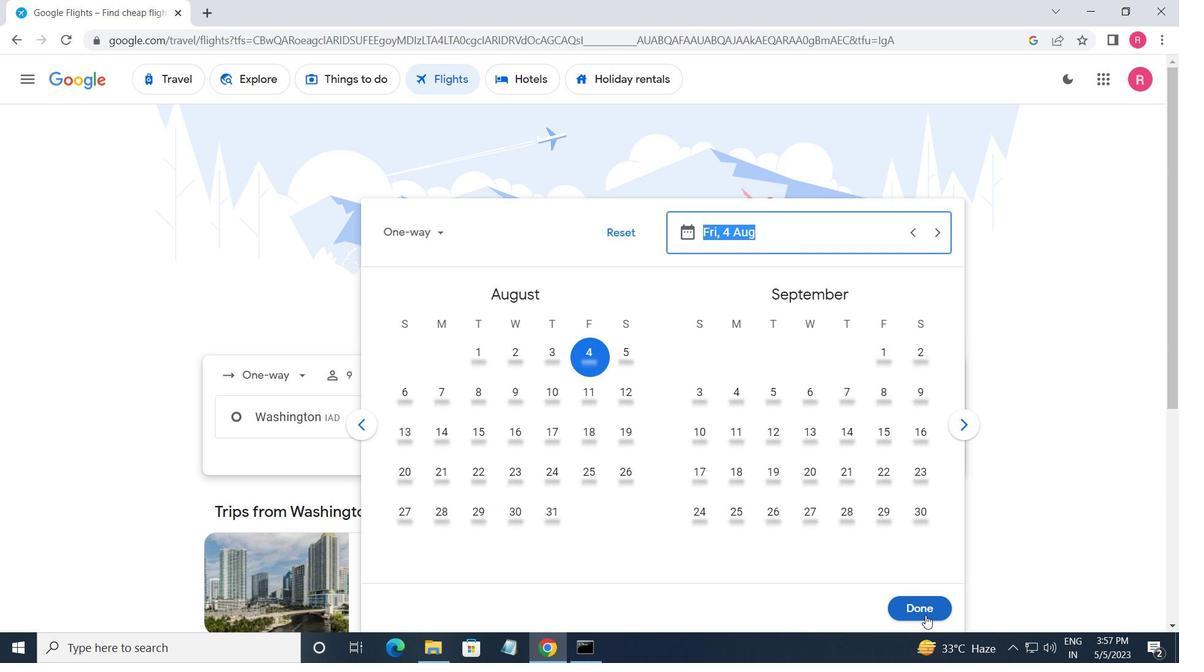 
Action: Mouse pressed left at (926, 610)
Screenshot: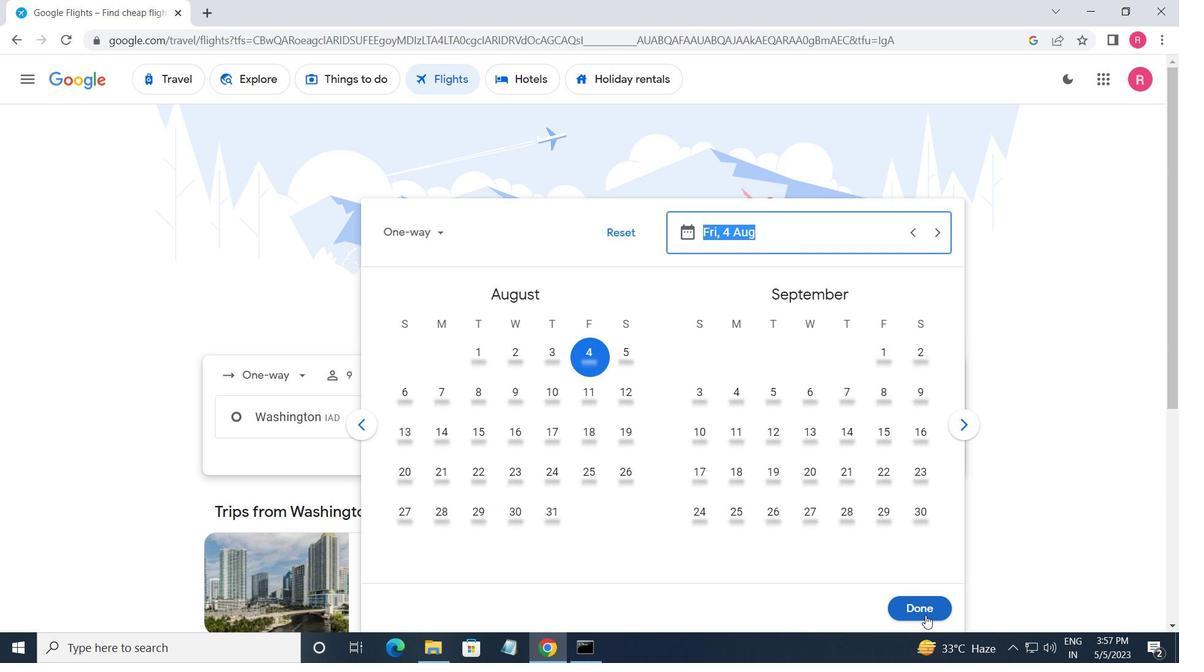 
Action: Mouse moved to (602, 480)
Screenshot: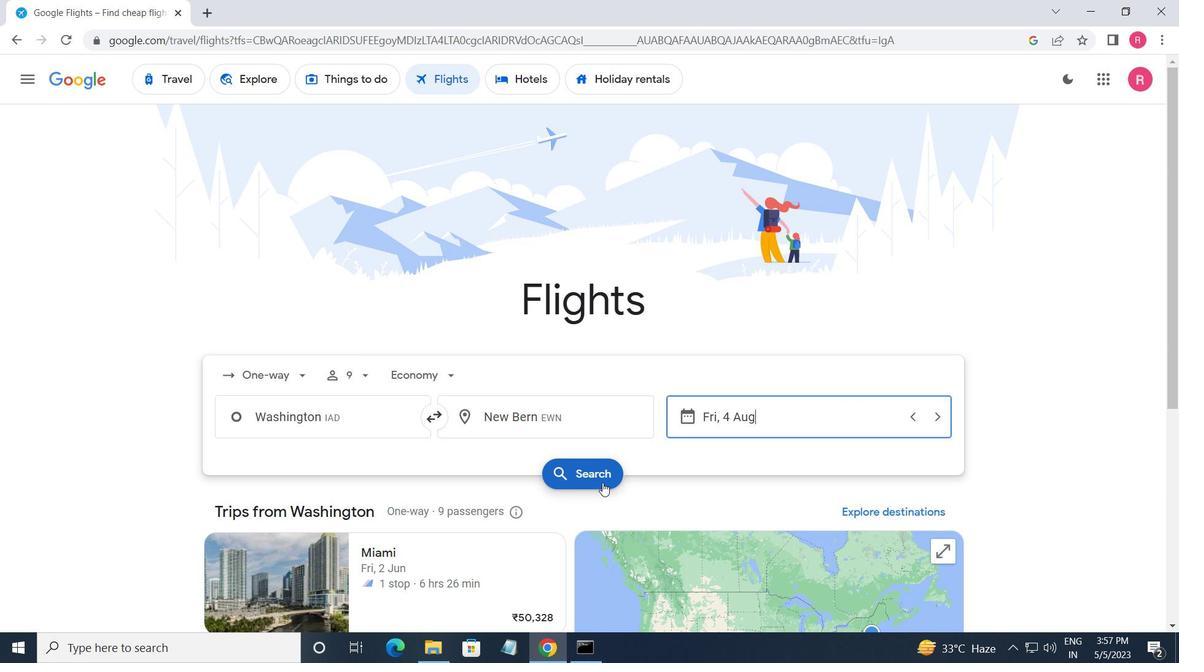 
Action: Mouse pressed left at (602, 480)
Screenshot: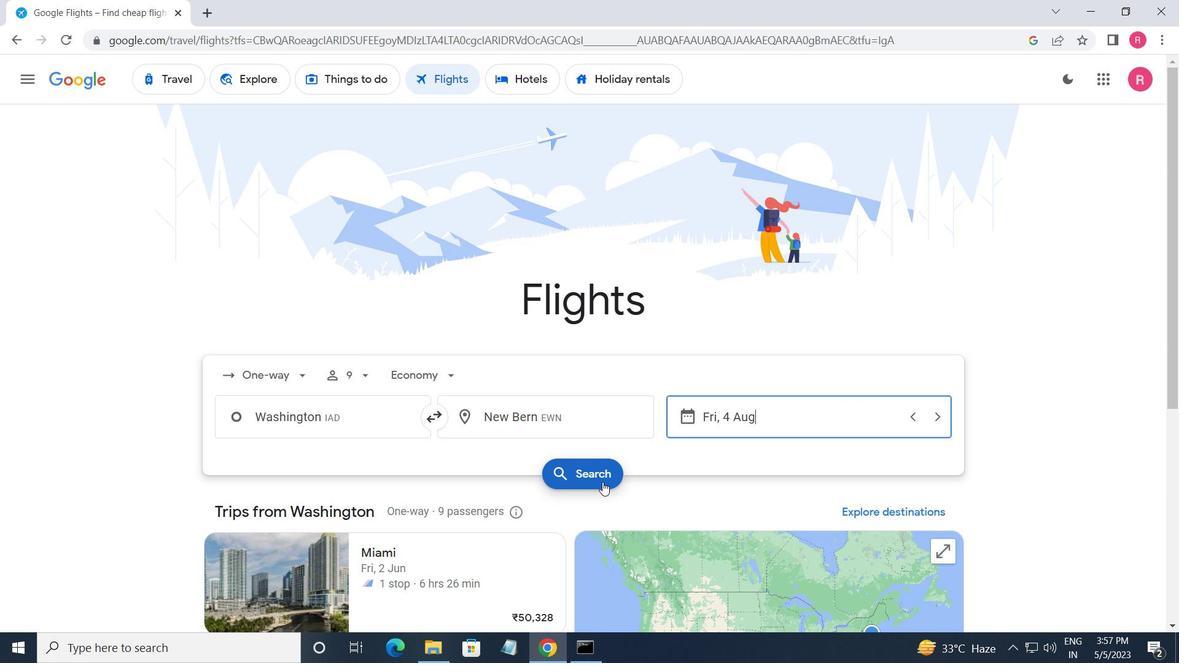 
Action: Mouse moved to (233, 229)
Screenshot: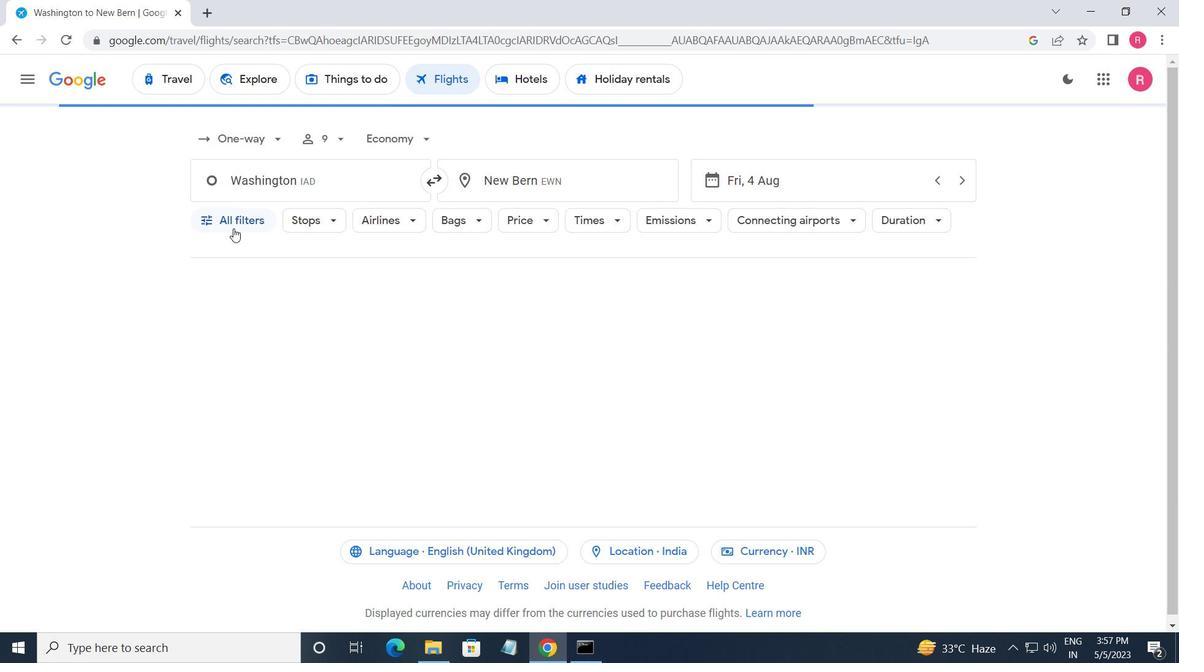 
Action: Mouse pressed left at (233, 229)
Screenshot: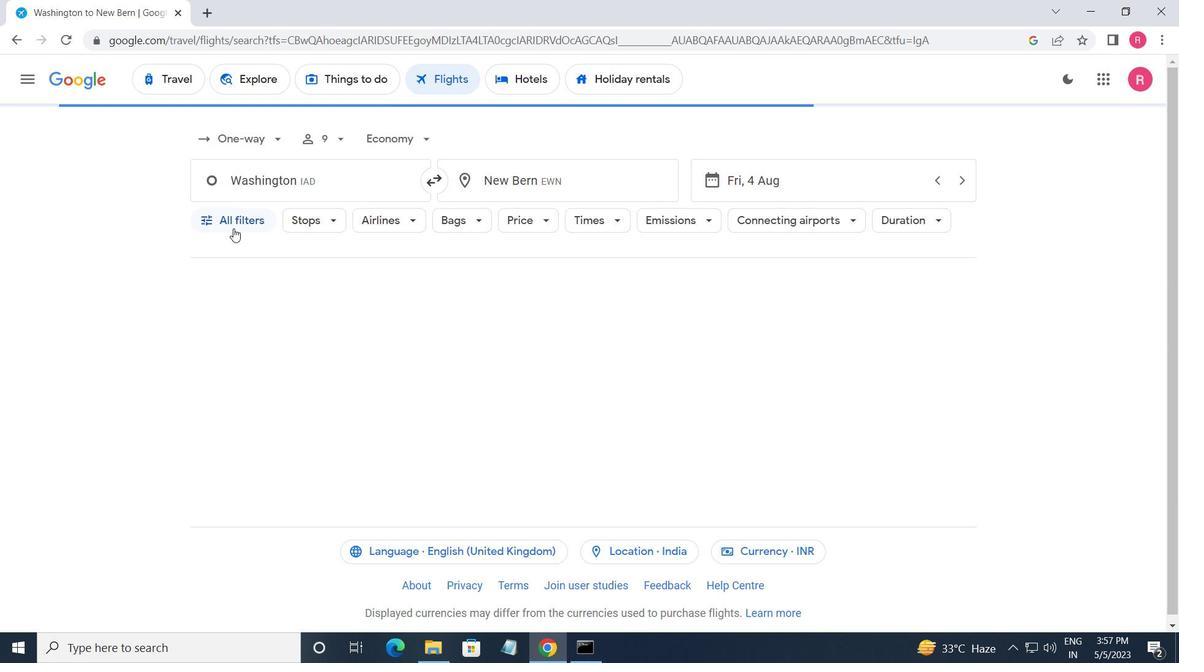 
Action: Mouse moved to (264, 339)
Screenshot: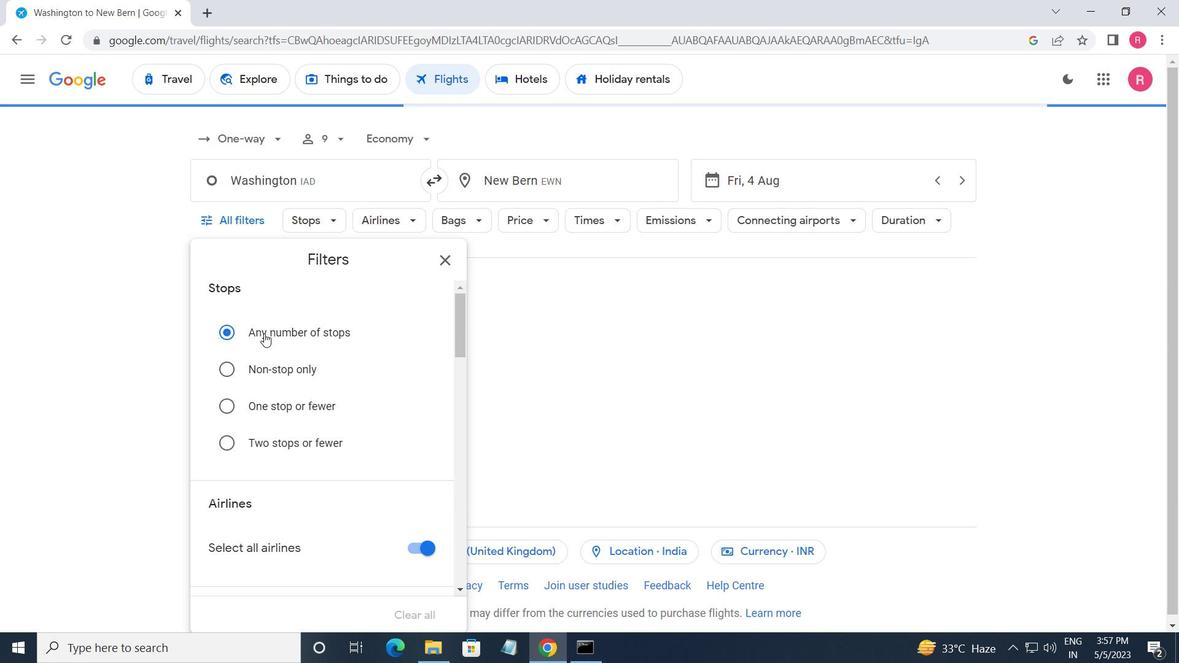 
Action: Mouse scrolled (264, 339) with delta (0, 0)
Screenshot: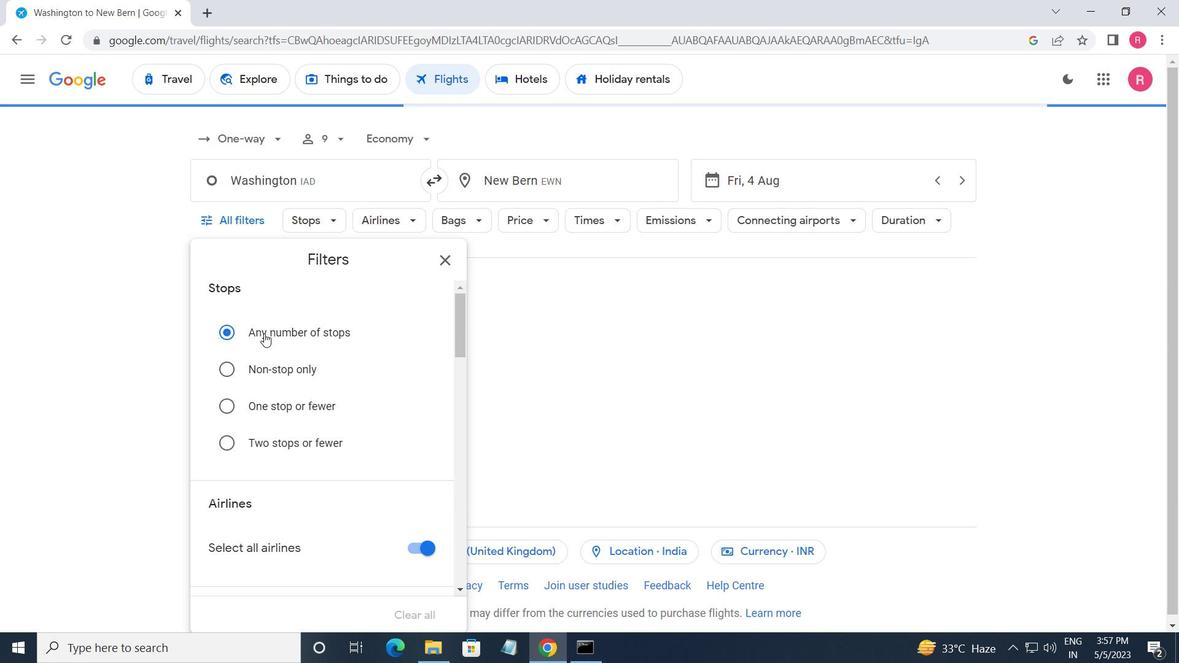 
Action: Mouse moved to (273, 343)
Screenshot: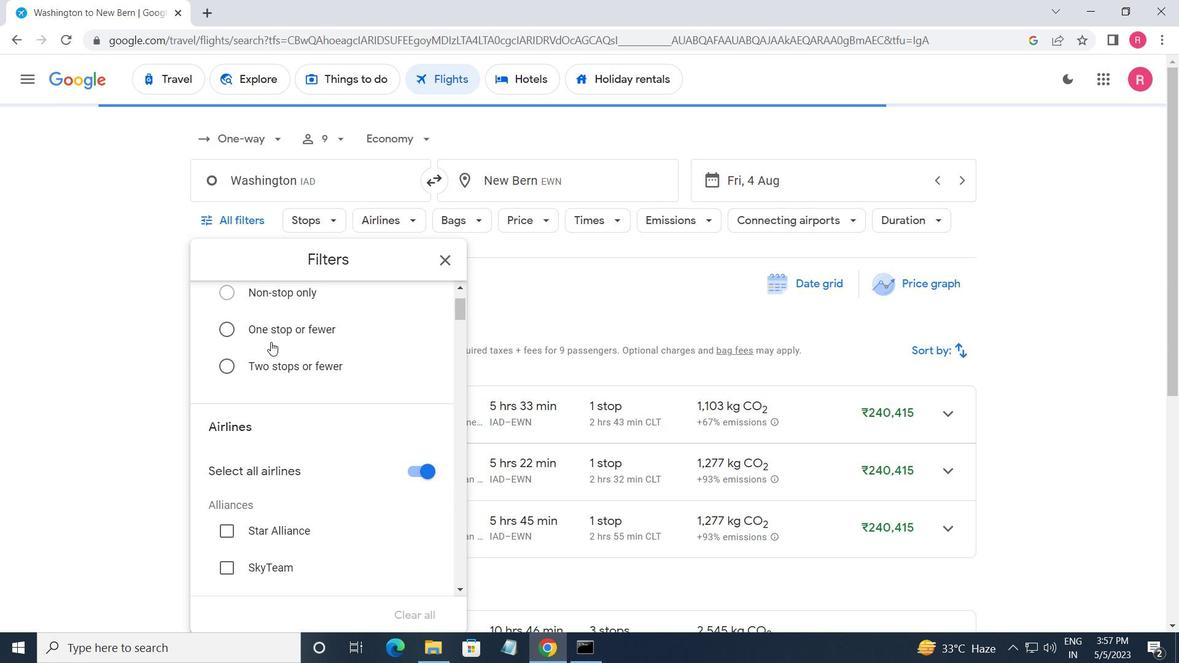 
Action: Mouse scrolled (273, 343) with delta (0, 0)
Screenshot: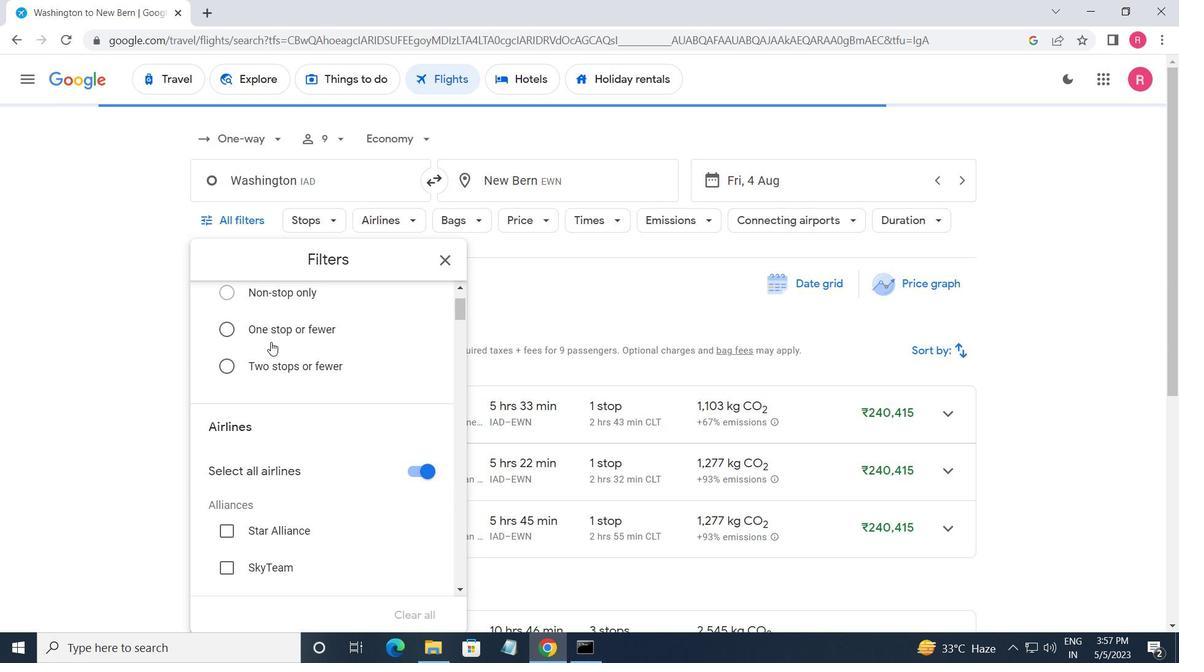 
Action: Mouse moved to (312, 366)
Screenshot: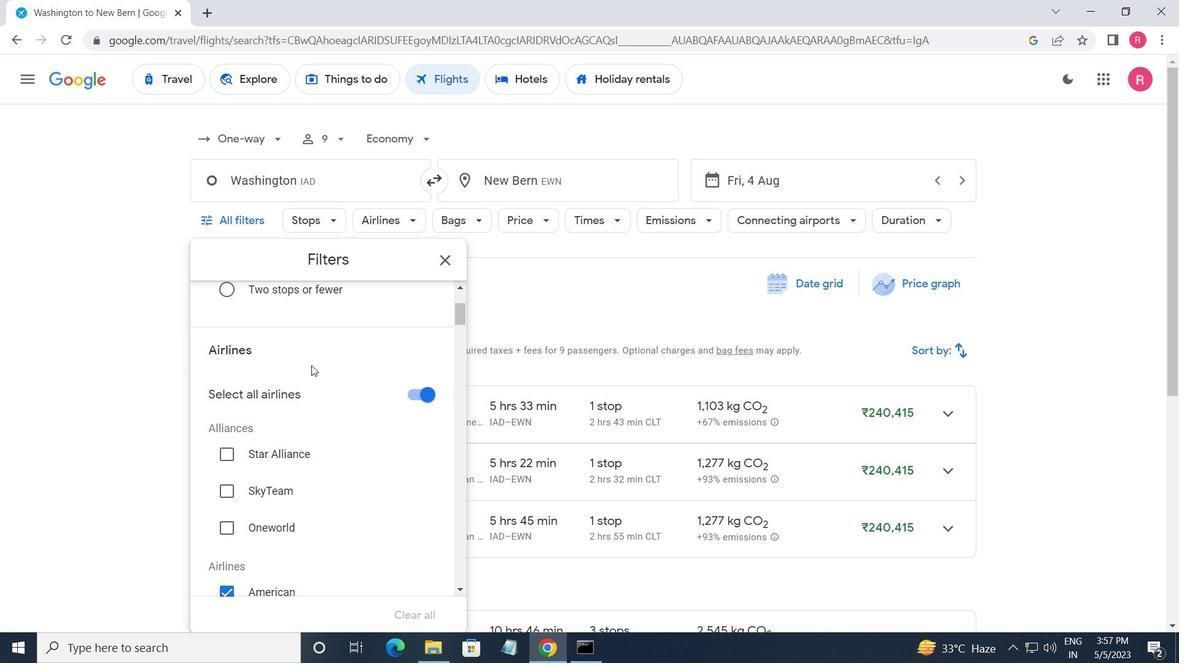 
Action: Mouse scrolled (312, 366) with delta (0, 0)
Screenshot: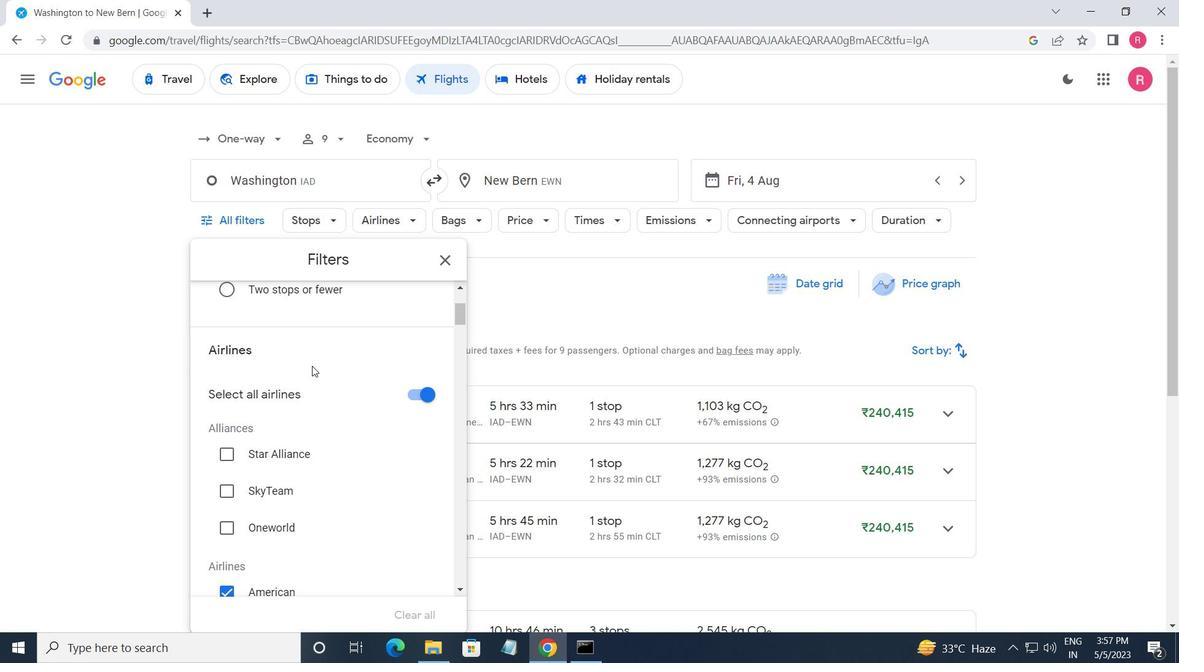 
Action: Mouse moved to (312, 367)
Screenshot: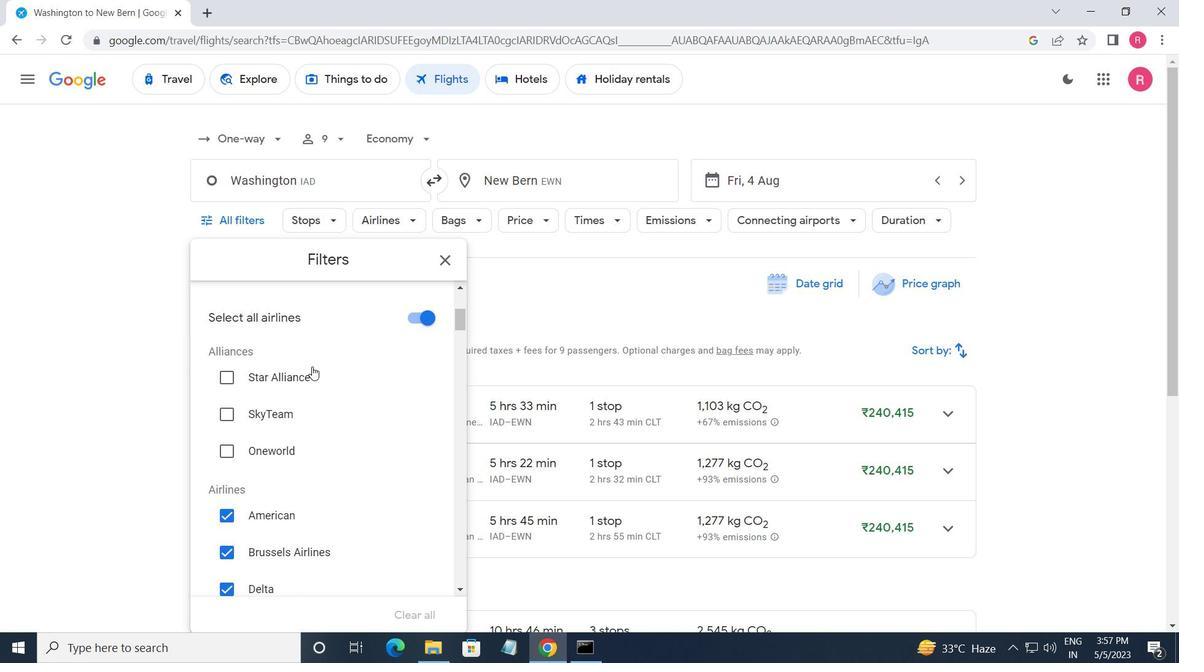 
Action: Mouse scrolled (312, 367) with delta (0, 0)
Screenshot: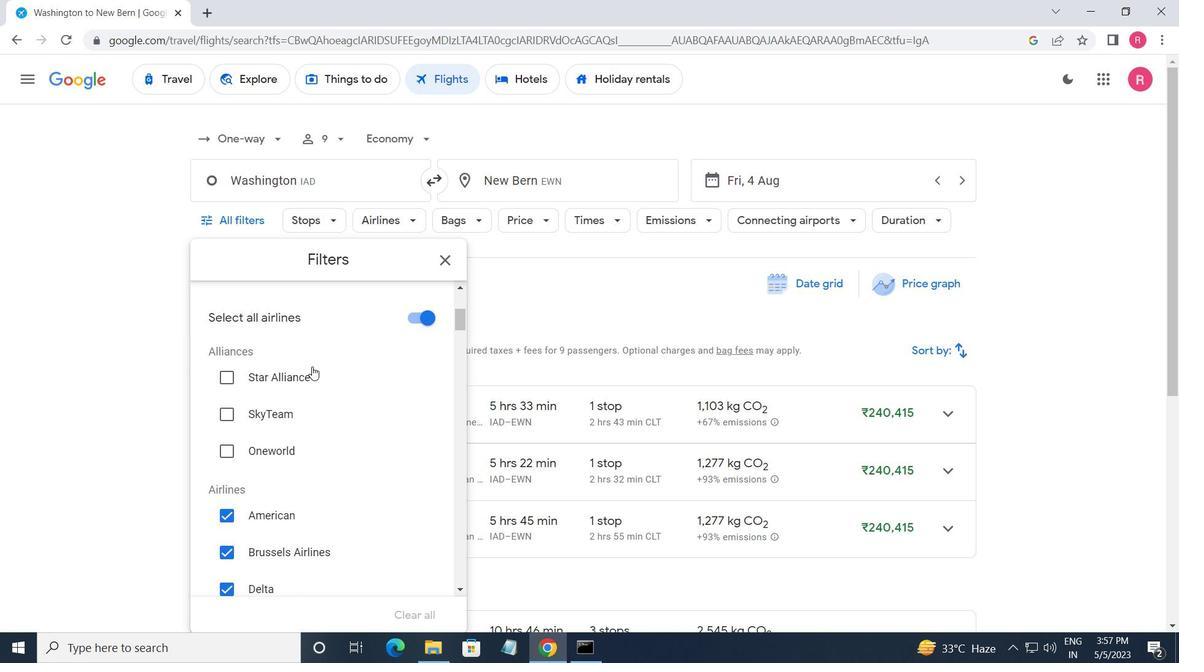 
Action: Mouse moved to (407, 433)
Screenshot: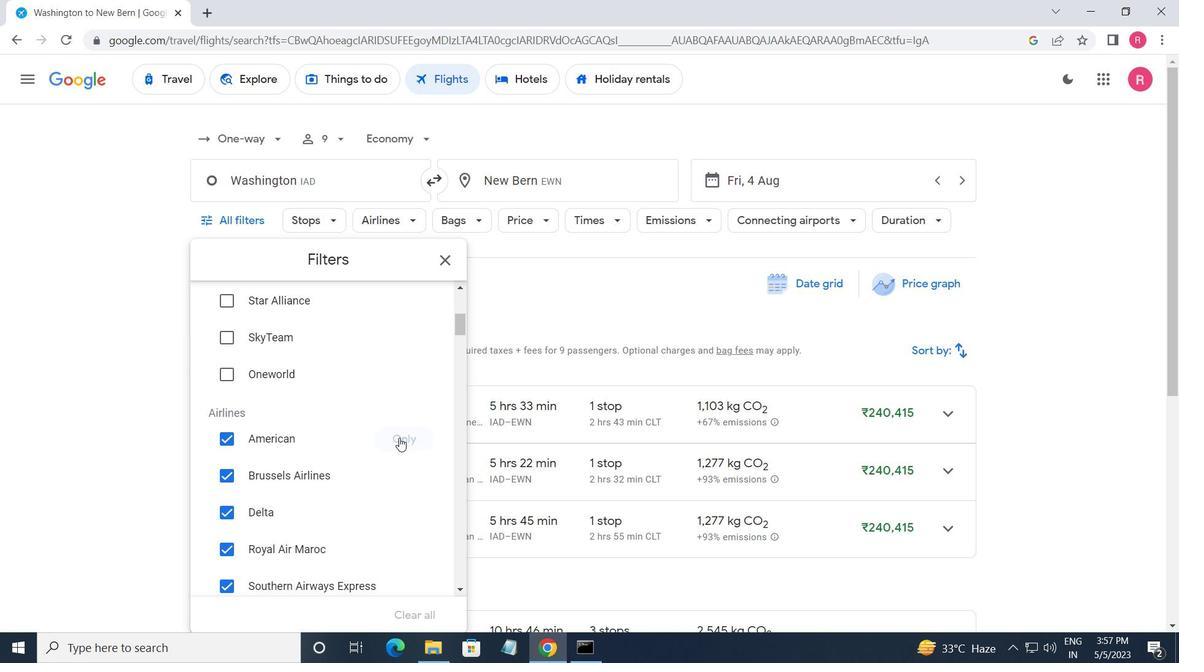 
Action: Mouse pressed left at (407, 433)
Screenshot: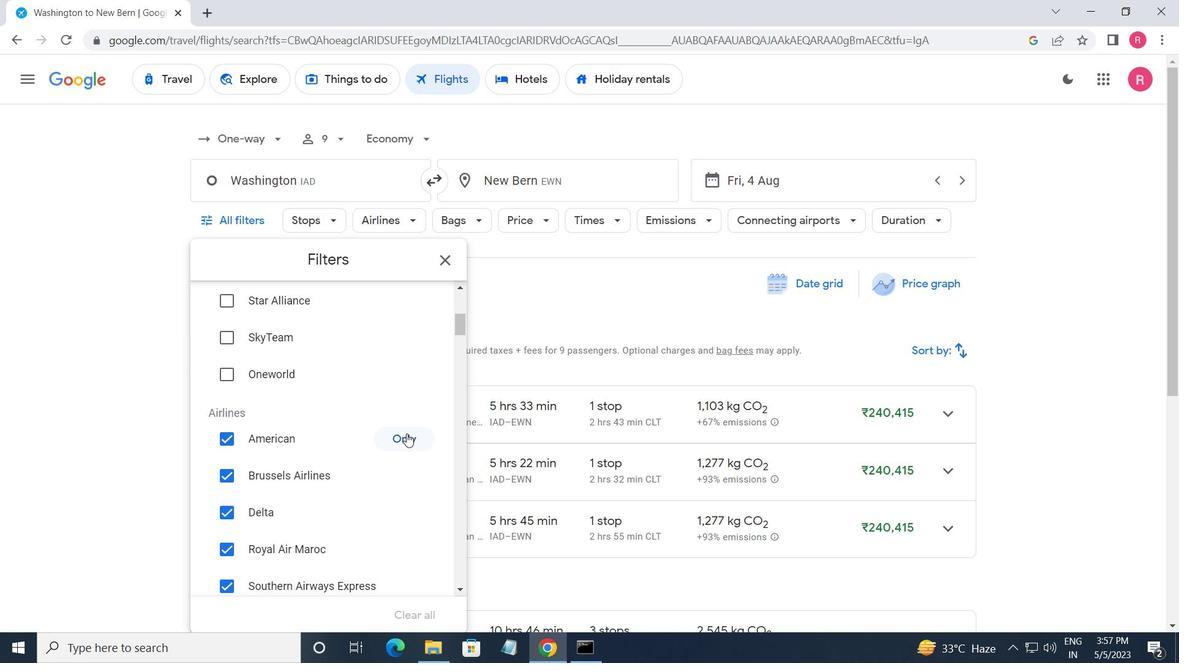 
Action: Mouse moved to (308, 399)
Screenshot: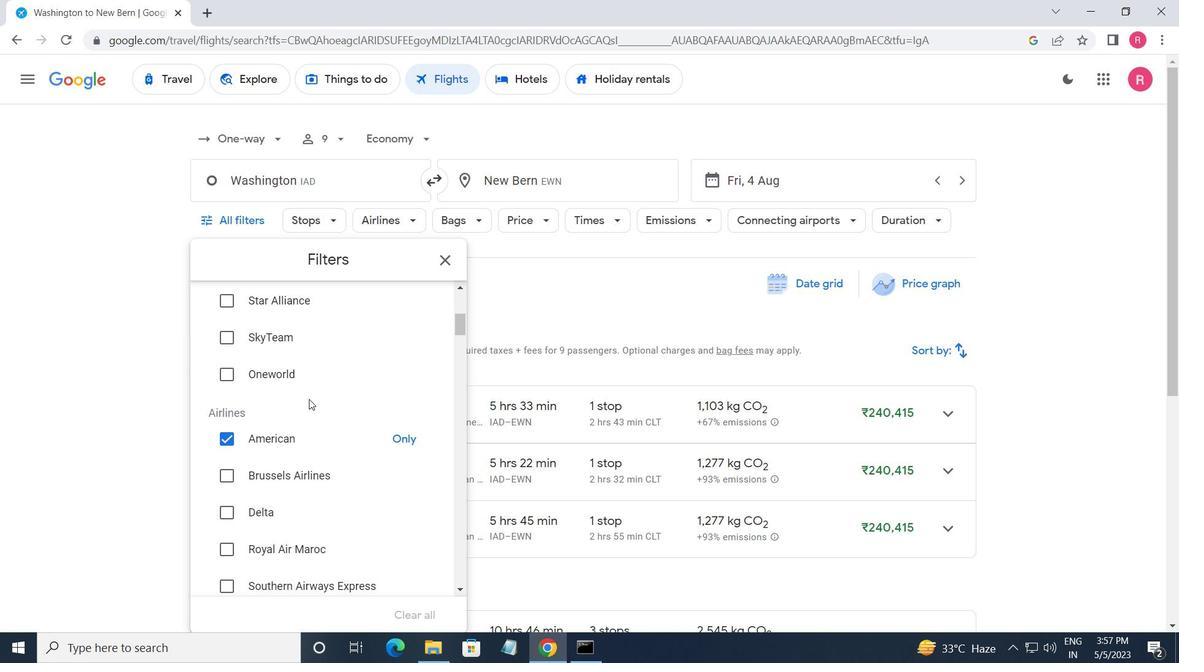 
Action: Mouse scrolled (308, 398) with delta (0, 0)
Screenshot: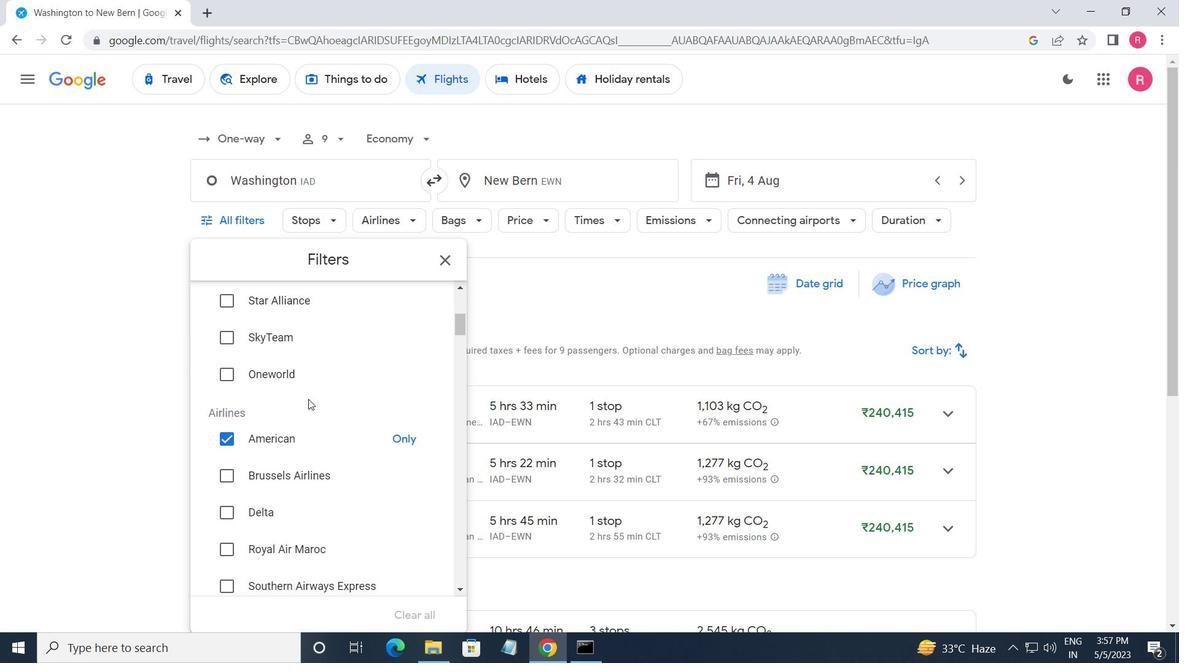 
Action: Mouse moved to (307, 405)
Screenshot: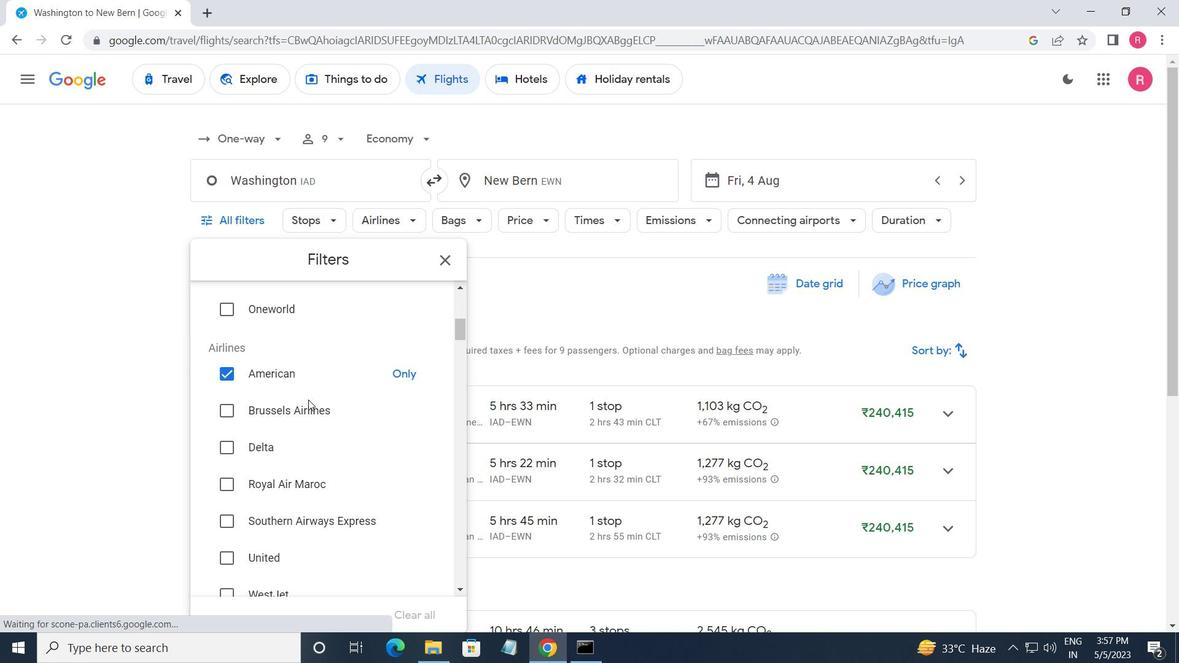 
Action: Mouse scrolled (307, 405) with delta (0, 0)
Screenshot: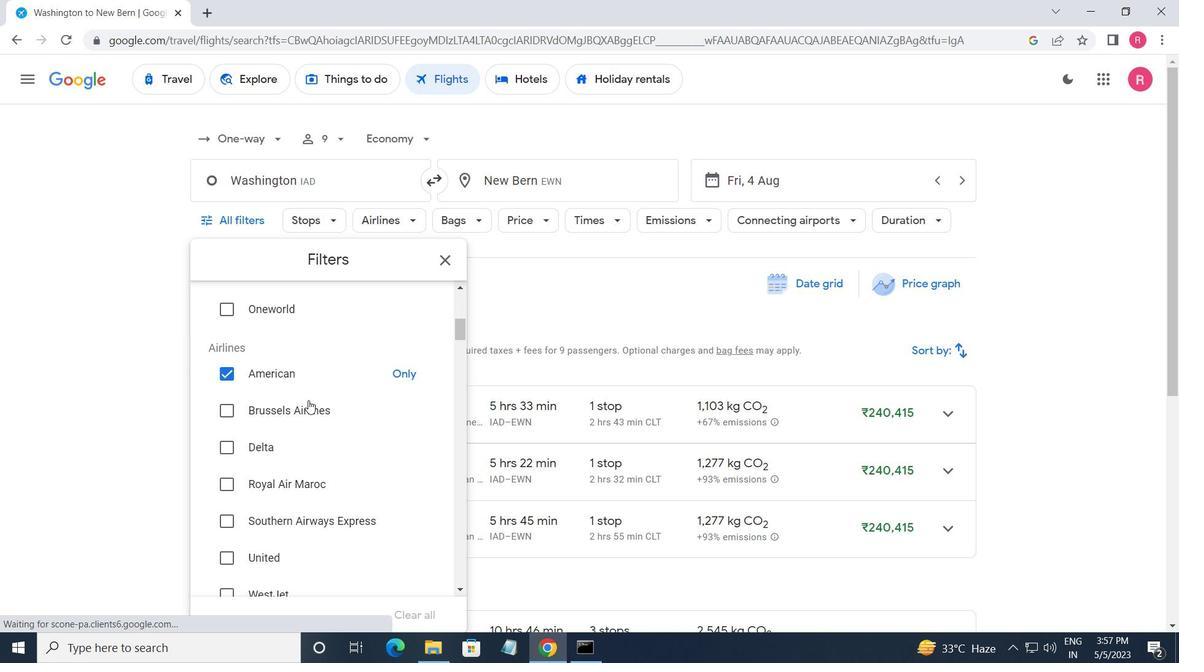 
Action: Mouse moved to (327, 442)
Screenshot: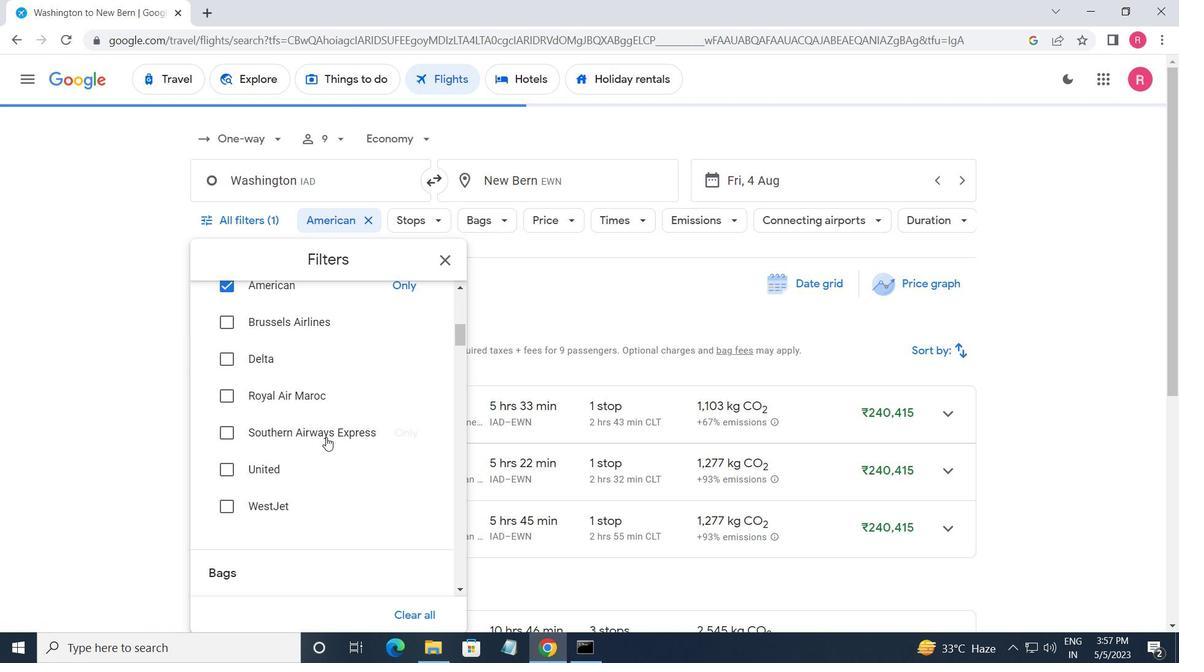 
Action: Mouse scrolled (327, 441) with delta (0, 0)
Screenshot: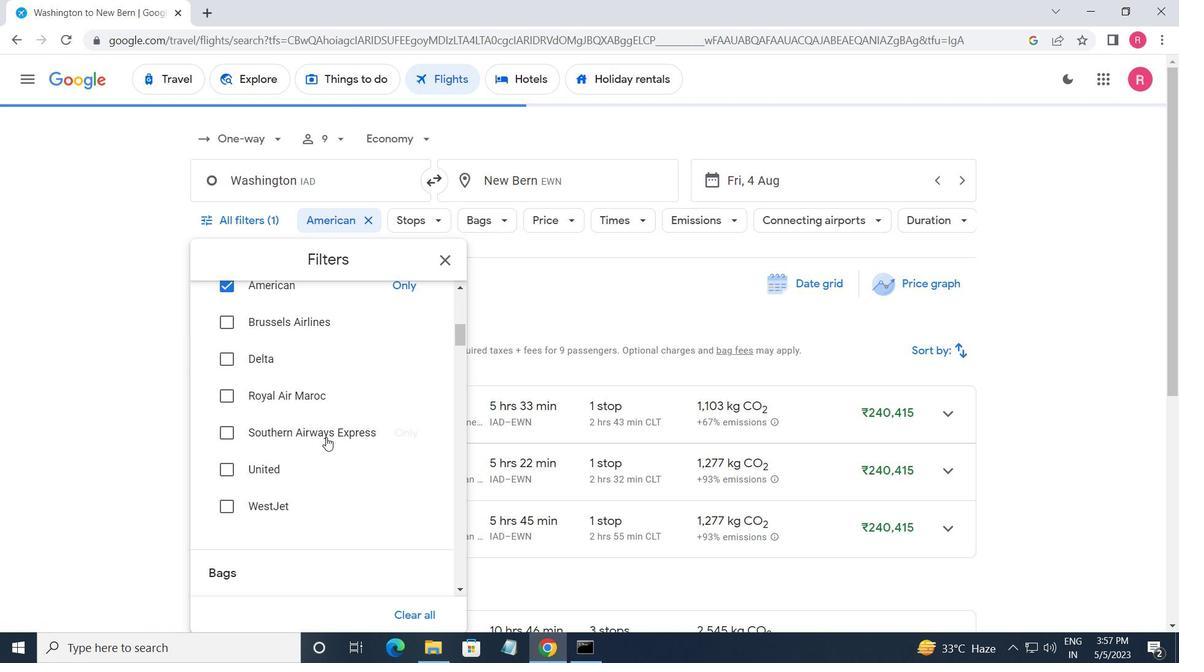 
Action: Mouse moved to (421, 536)
Screenshot: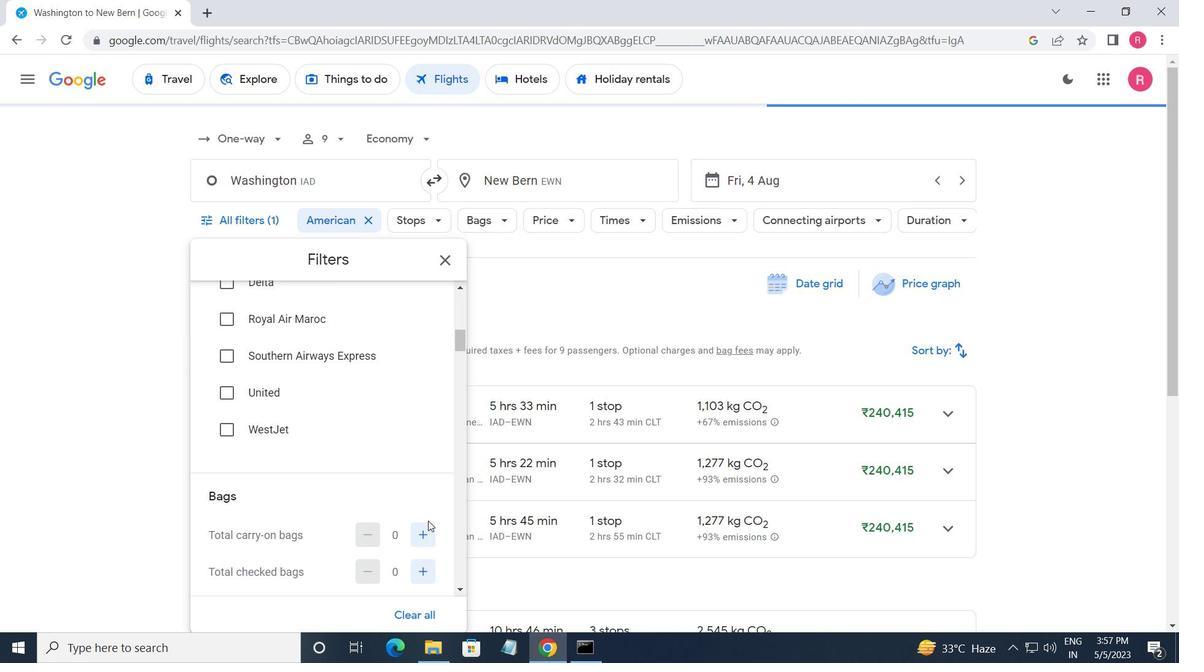 
Action: Mouse pressed left at (421, 536)
Screenshot: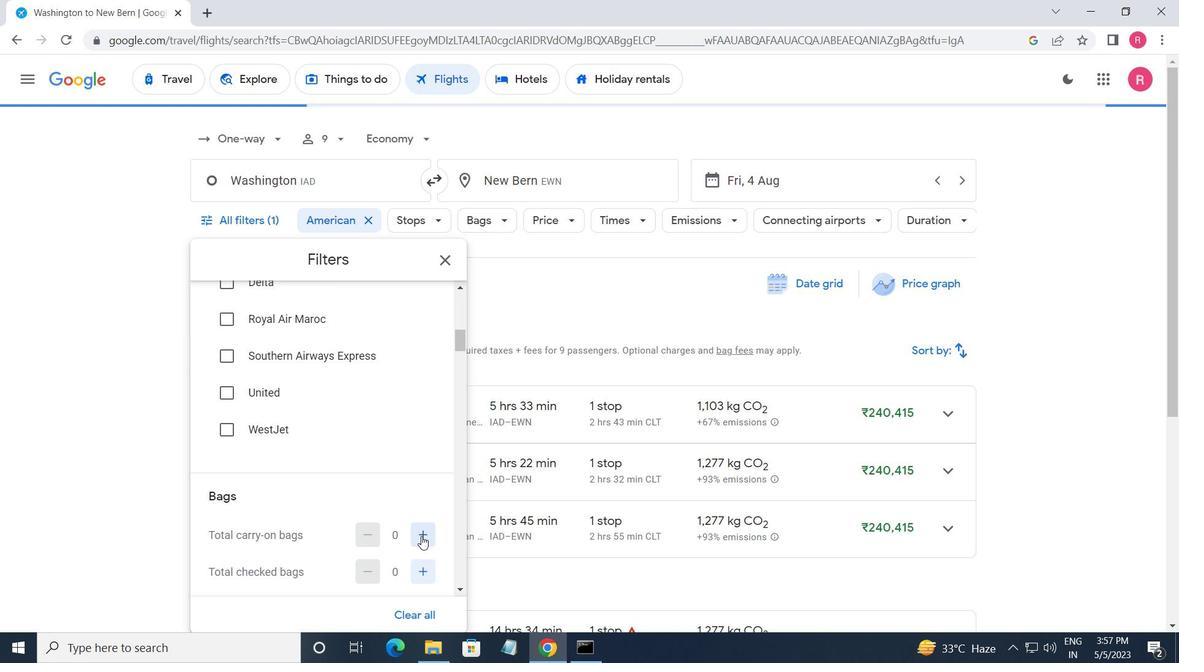 
Action: Mouse moved to (283, 435)
Screenshot: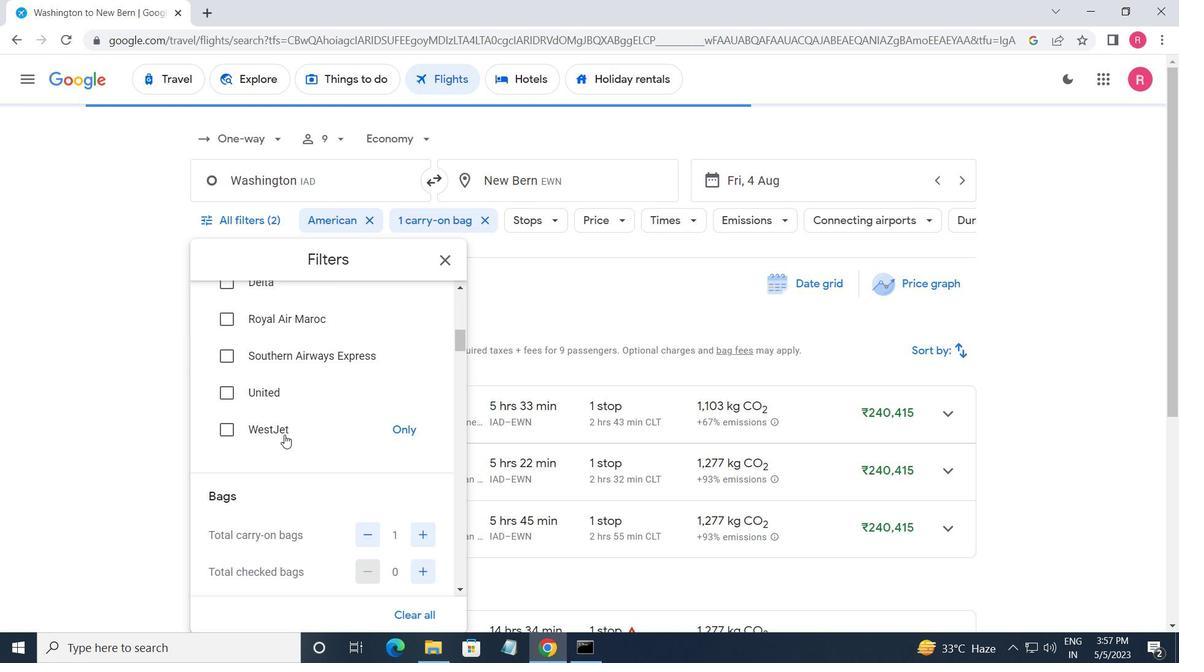 
Action: Mouse scrolled (283, 434) with delta (0, 0)
Screenshot: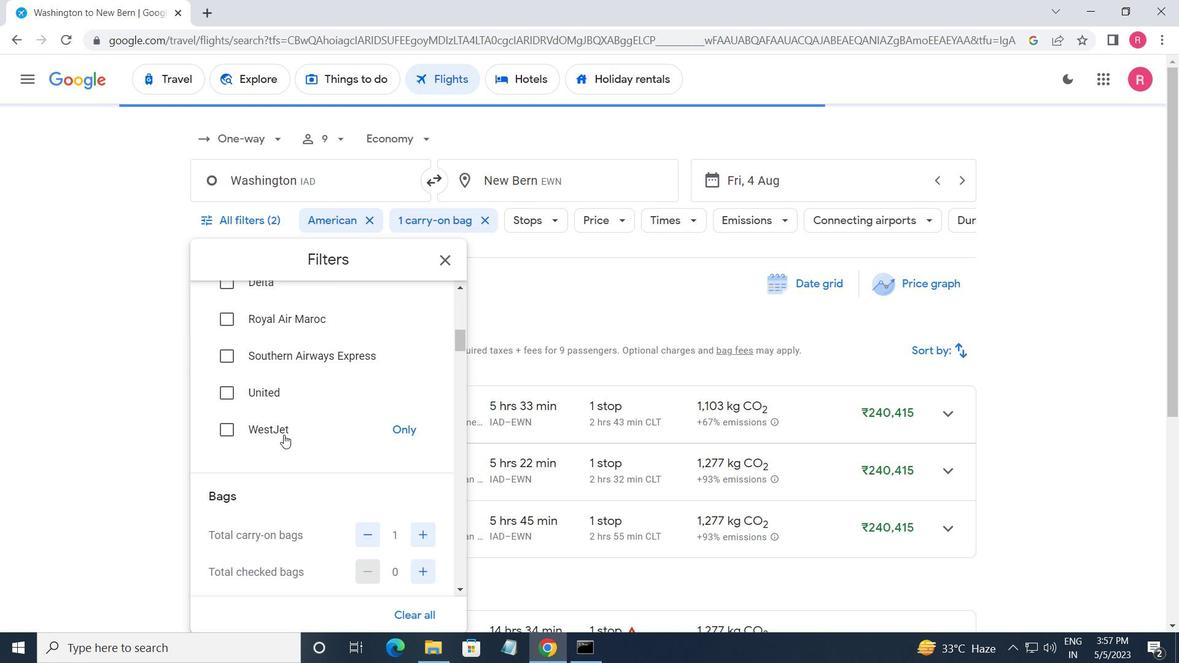 
Action: Mouse moved to (282, 436)
Screenshot: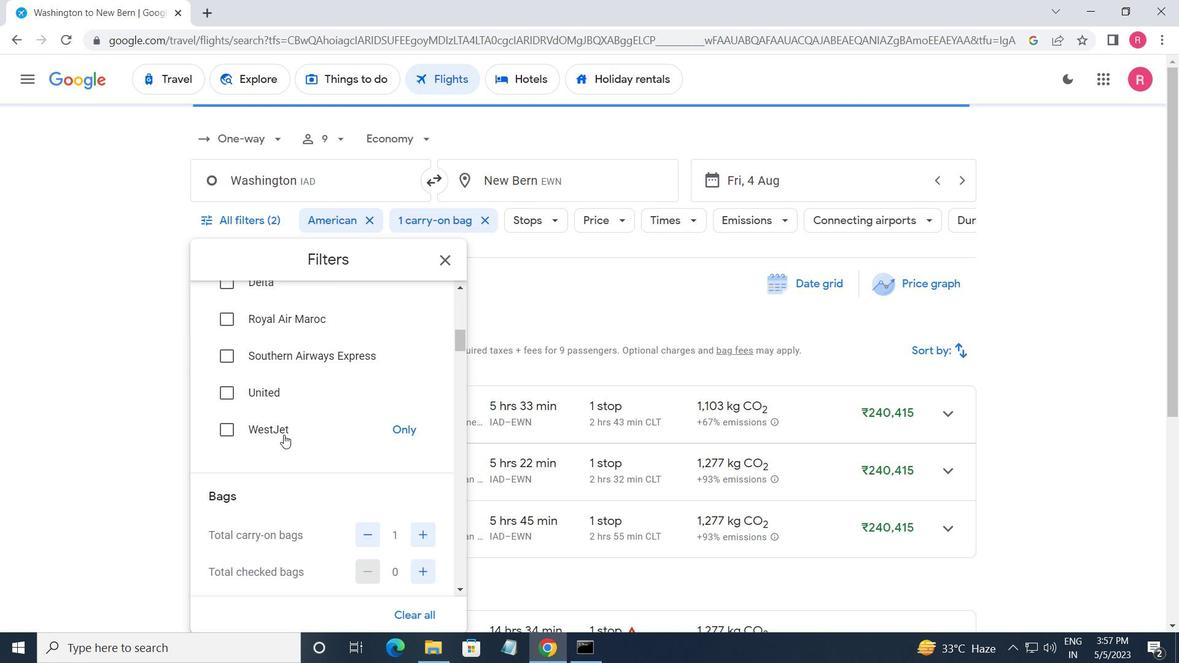 
Action: Mouse scrolled (282, 435) with delta (0, 0)
Screenshot: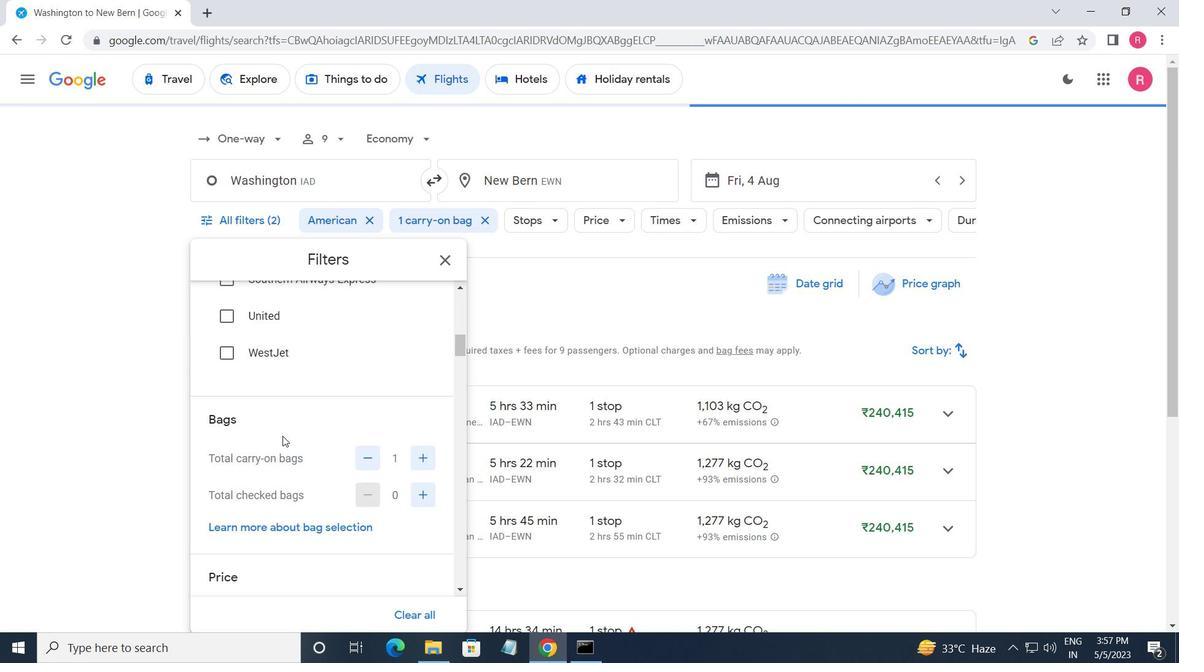 
Action: Mouse scrolled (282, 435) with delta (0, 0)
Screenshot: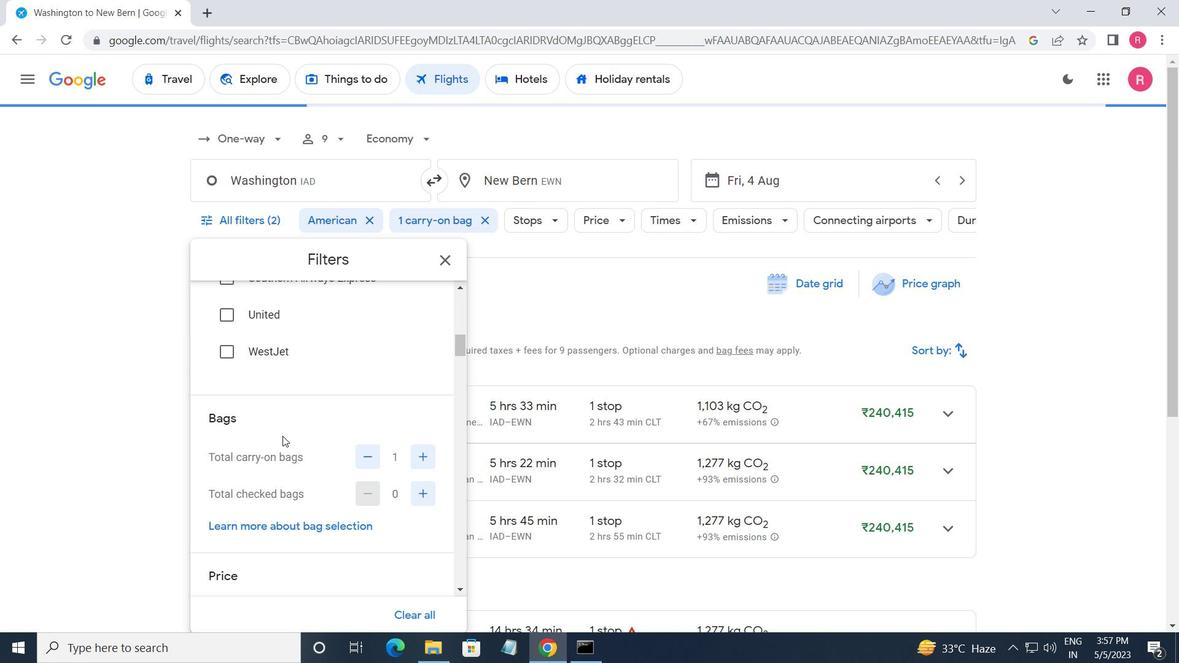 
Action: Mouse moved to (421, 488)
Screenshot: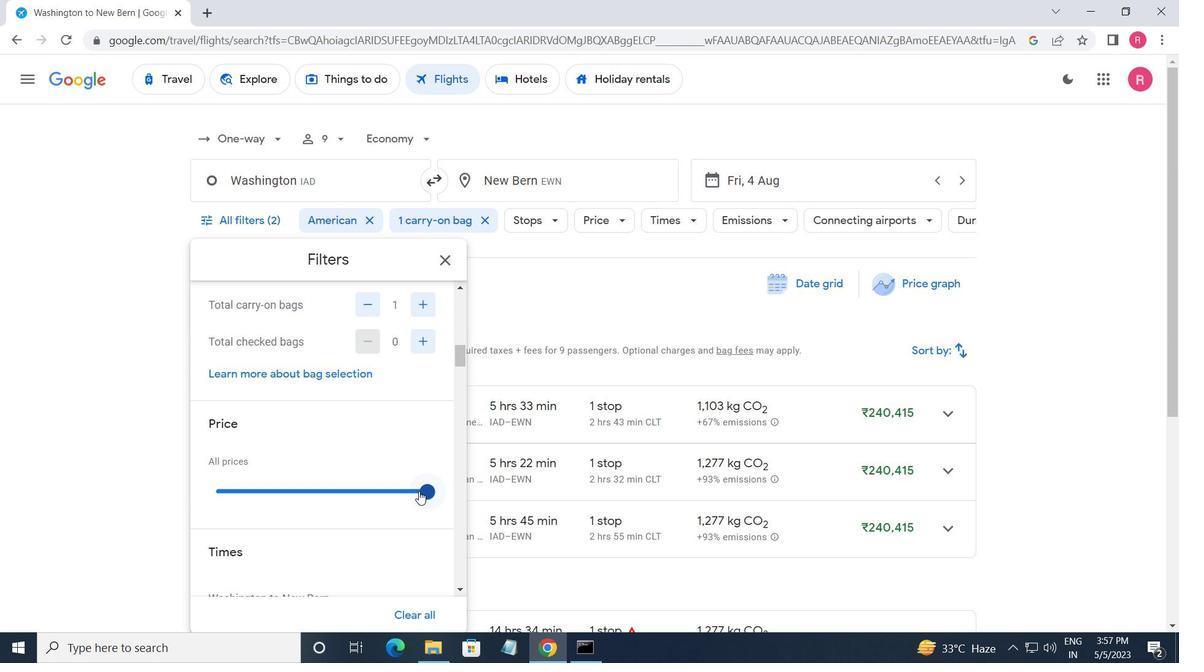 
Action: Mouse pressed left at (421, 488)
Screenshot: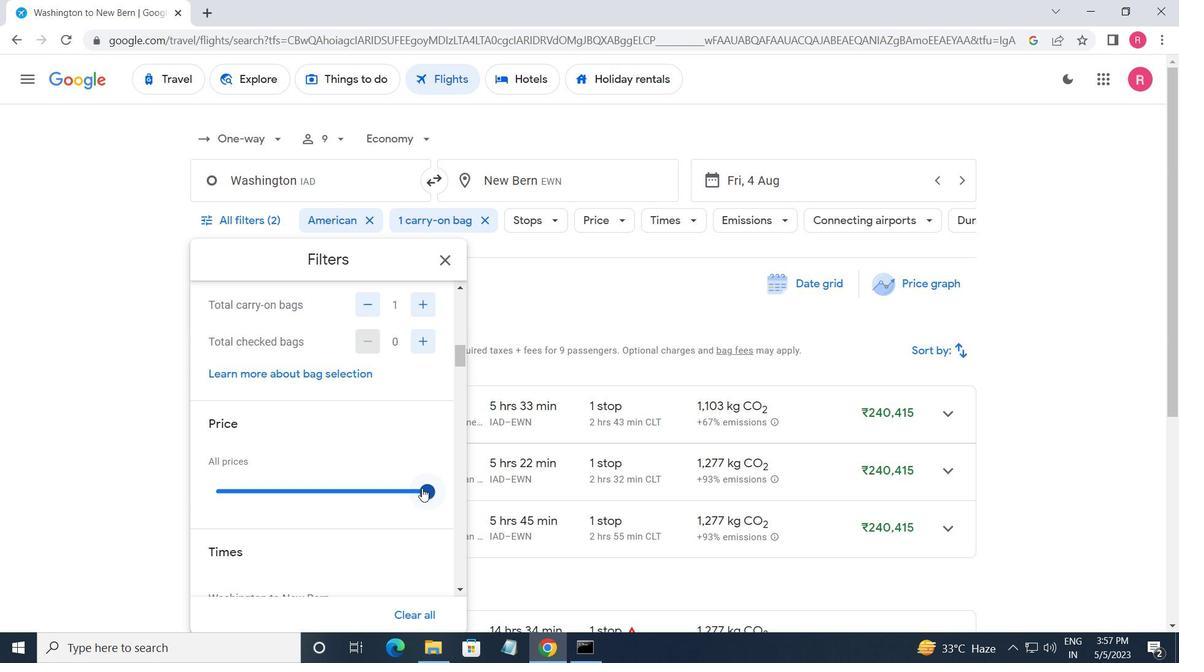 
Action: Mouse moved to (334, 447)
Screenshot: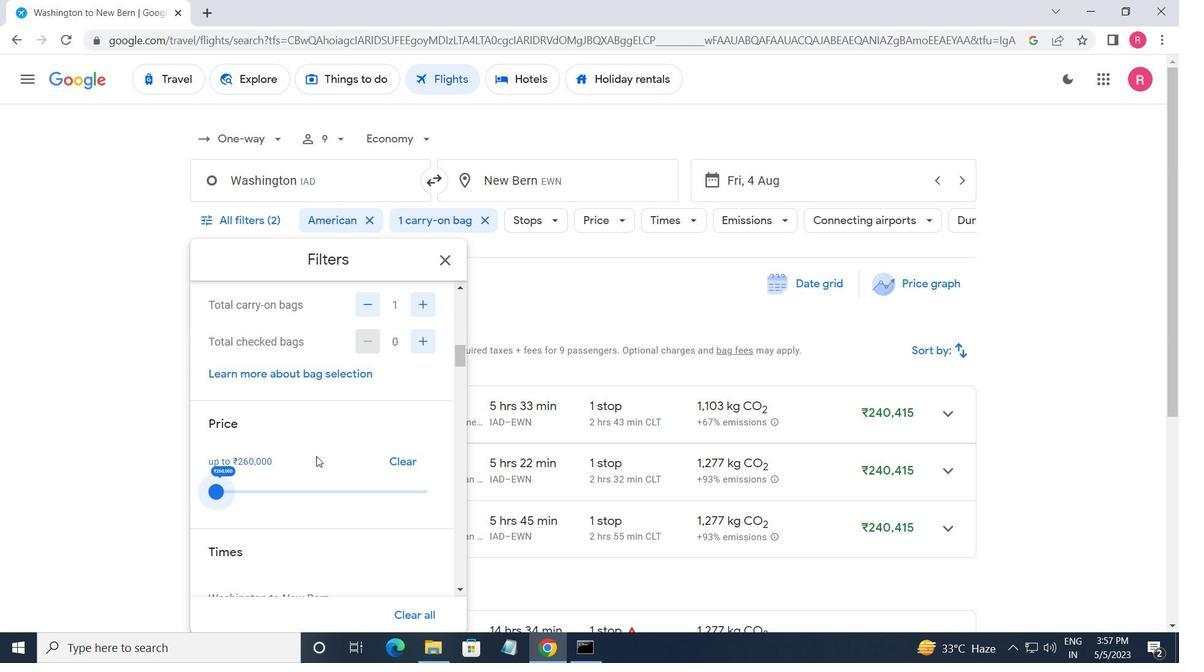 
Action: Mouse scrolled (334, 446) with delta (0, 0)
Screenshot: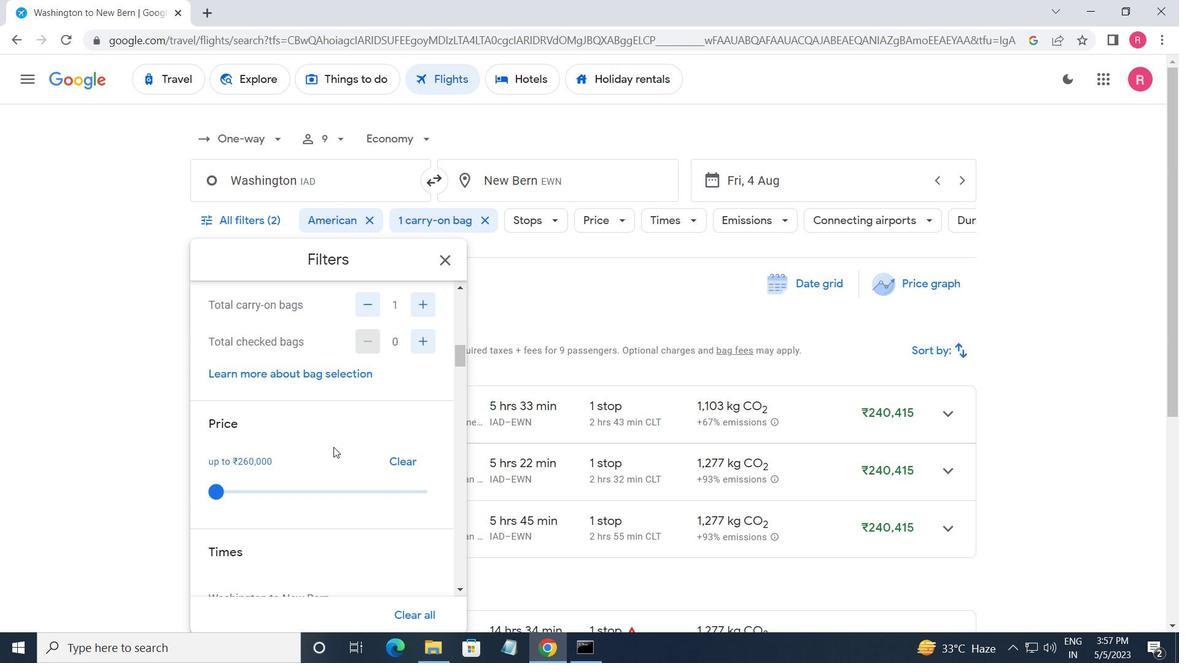 
Action: Mouse scrolled (334, 446) with delta (0, 0)
Screenshot: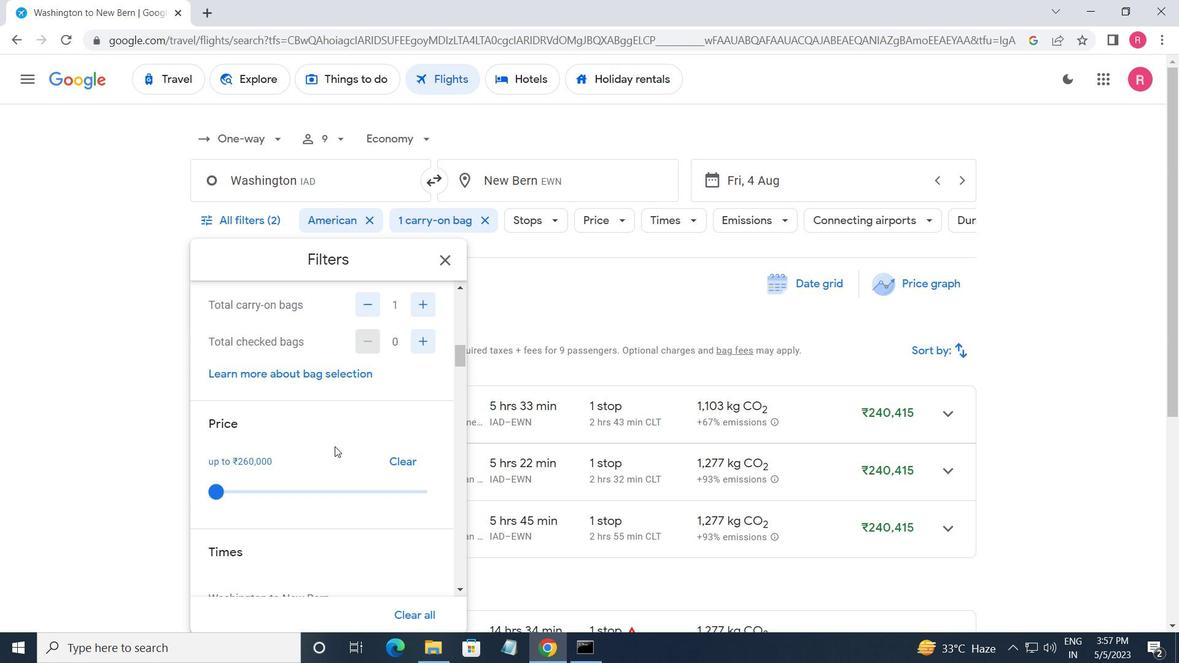 
Action: Mouse scrolled (334, 446) with delta (0, 0)
Screenshot: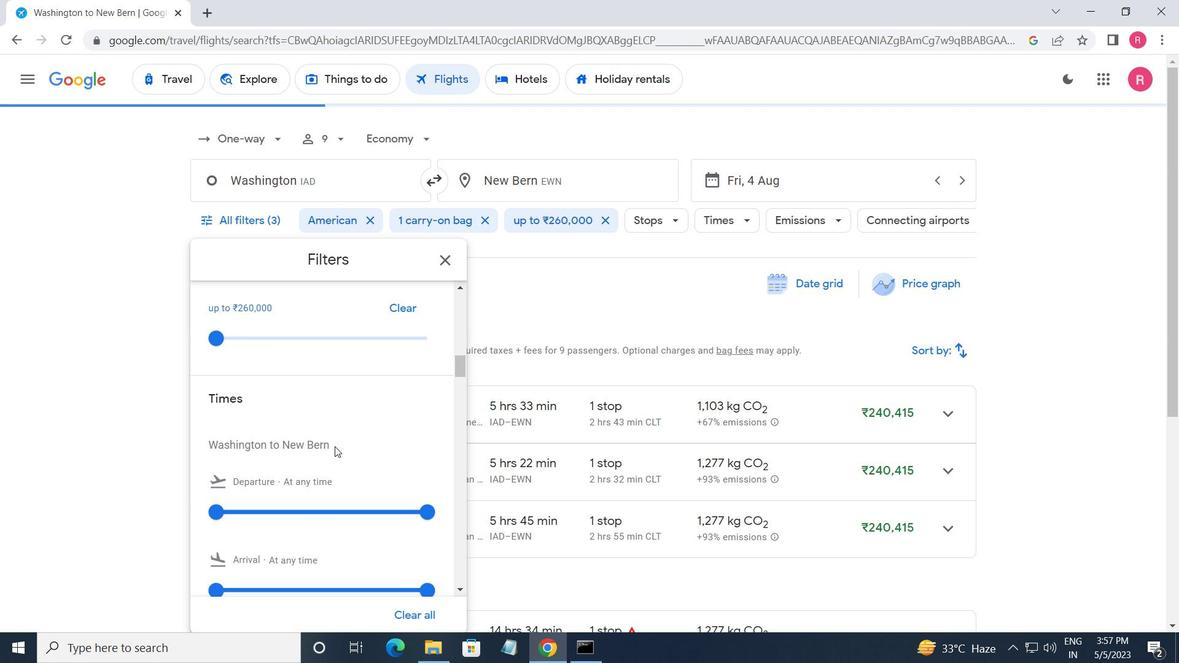 
Action: Mouse moved to (335, 447)
Screenshot: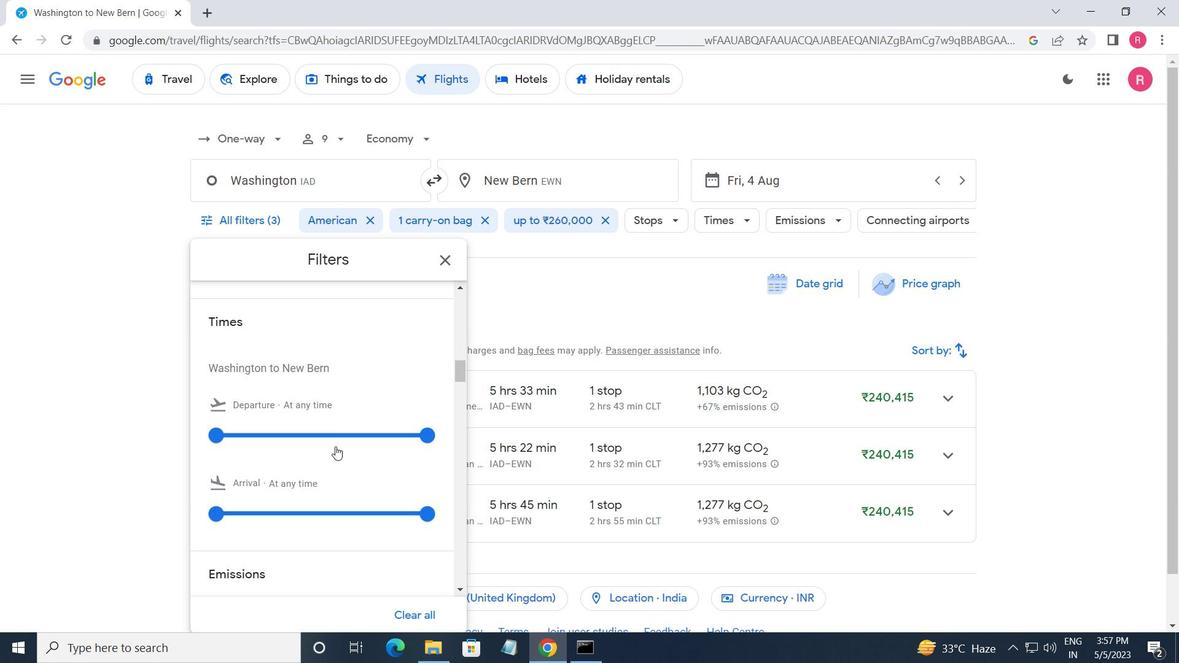 
Action: Mouse scrolled (335, 446) with delta (0, 0)
Screenshot: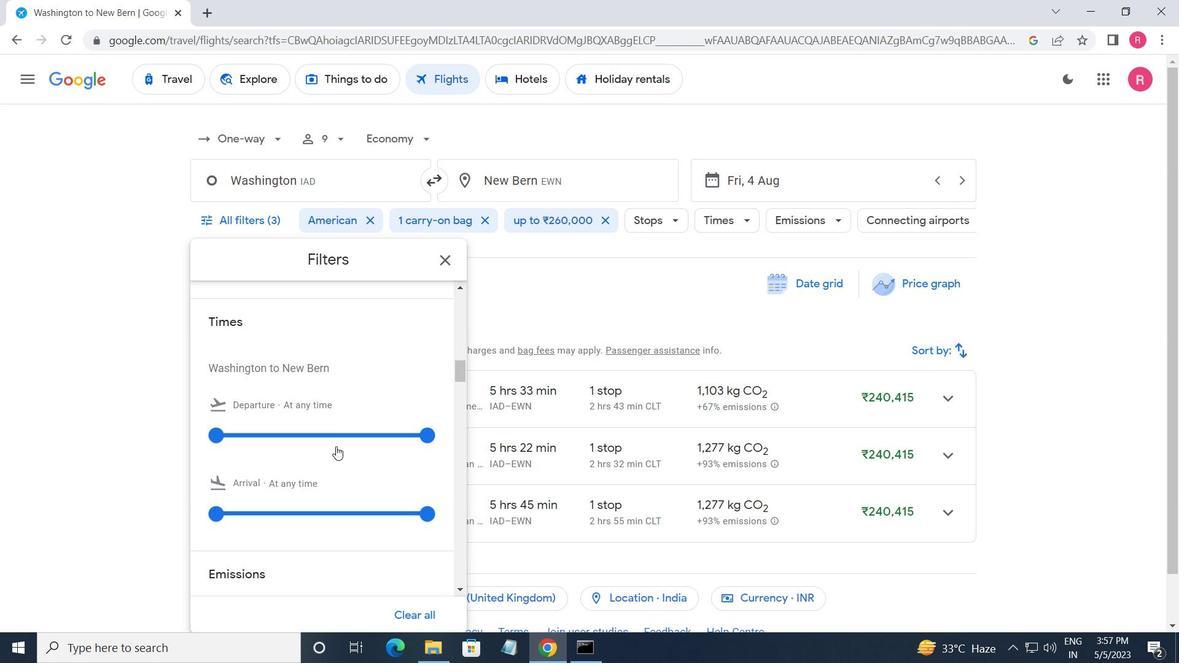 
Action: Mouse moved to (217, 358)
Screenshot: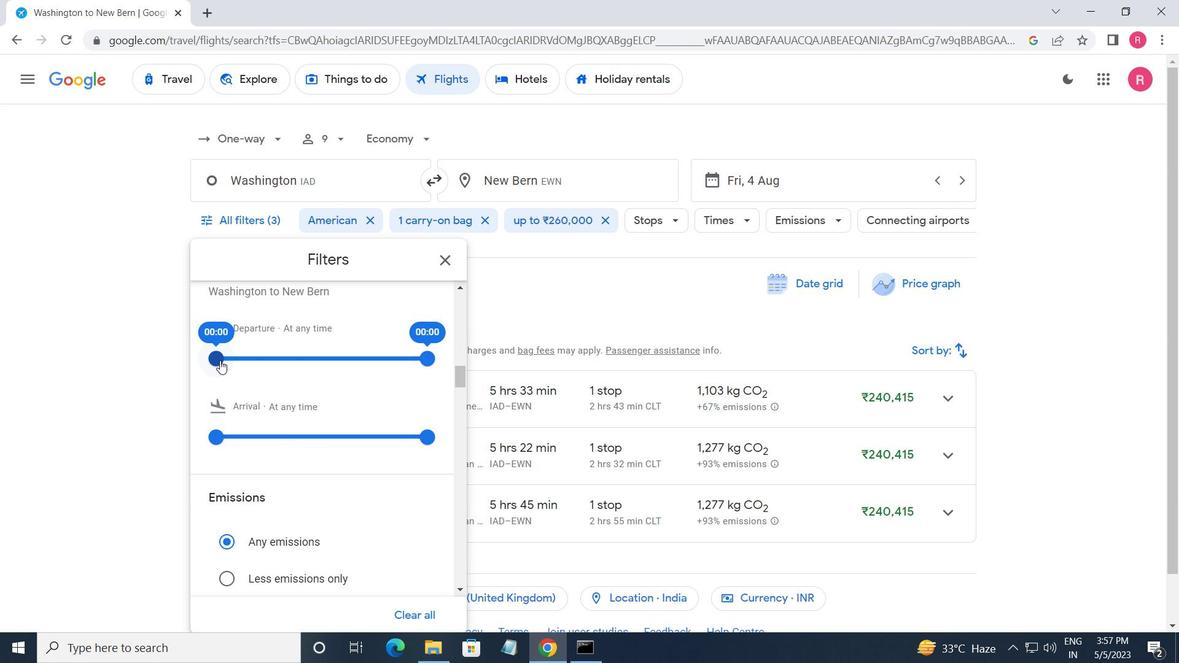 
Action: Mouse pressed left at (217, 358)
Screenshot: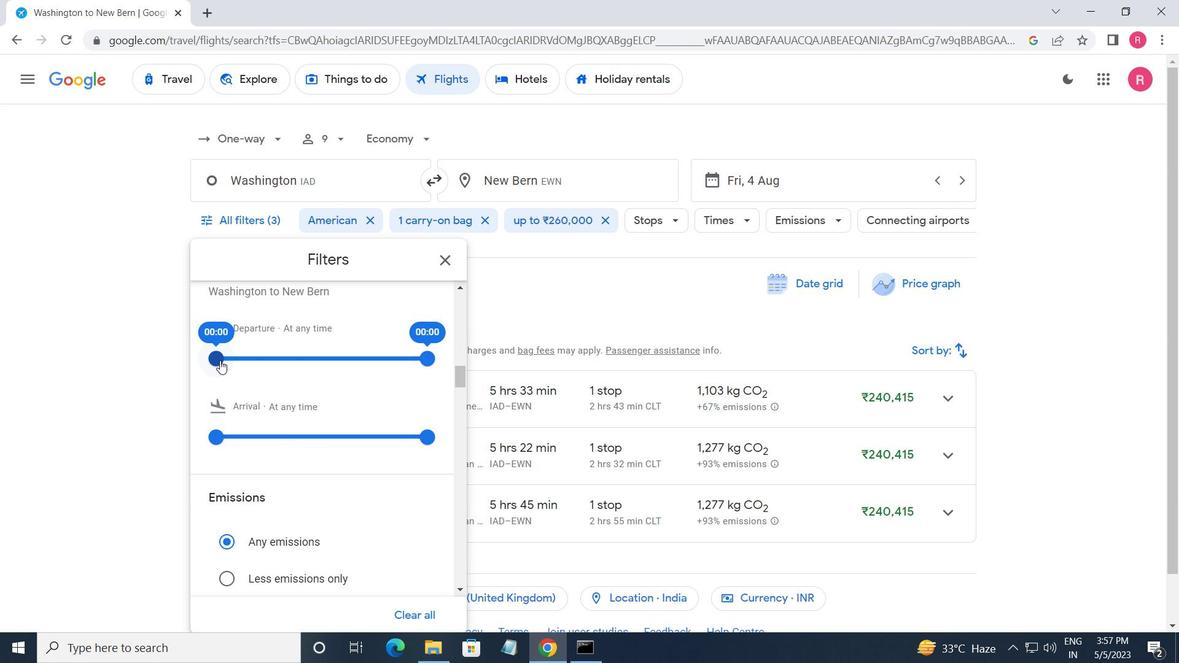 
Action: Mouse moved to (423, 358)
Screenshot: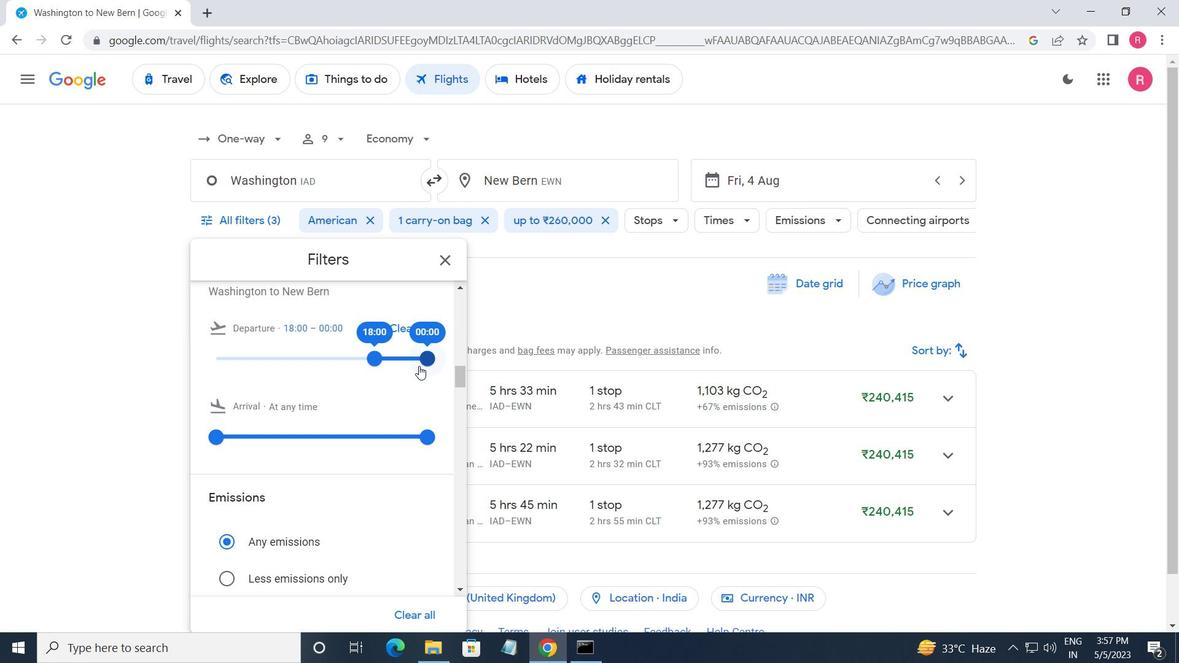 
Action: Mouse pressed left at (423, 358)
Screenshot: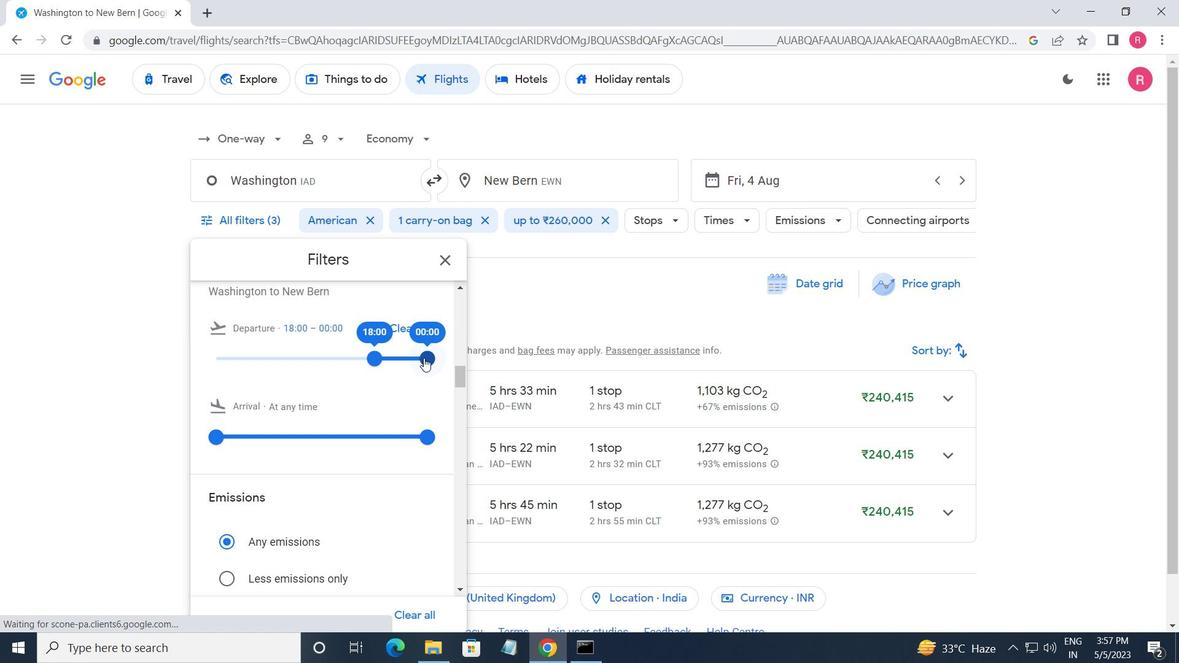 
Action: Mouse moved to (443, 257)
Screenshot: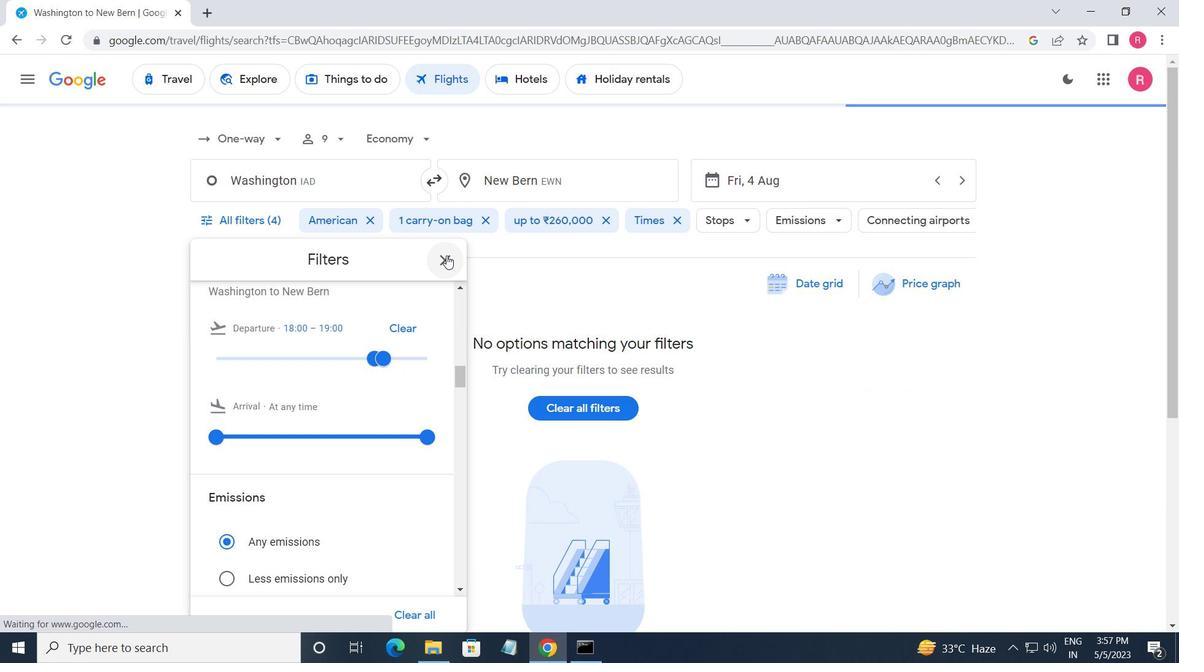 
Action: Mouse pressed left at (443, 257)
Screenshot: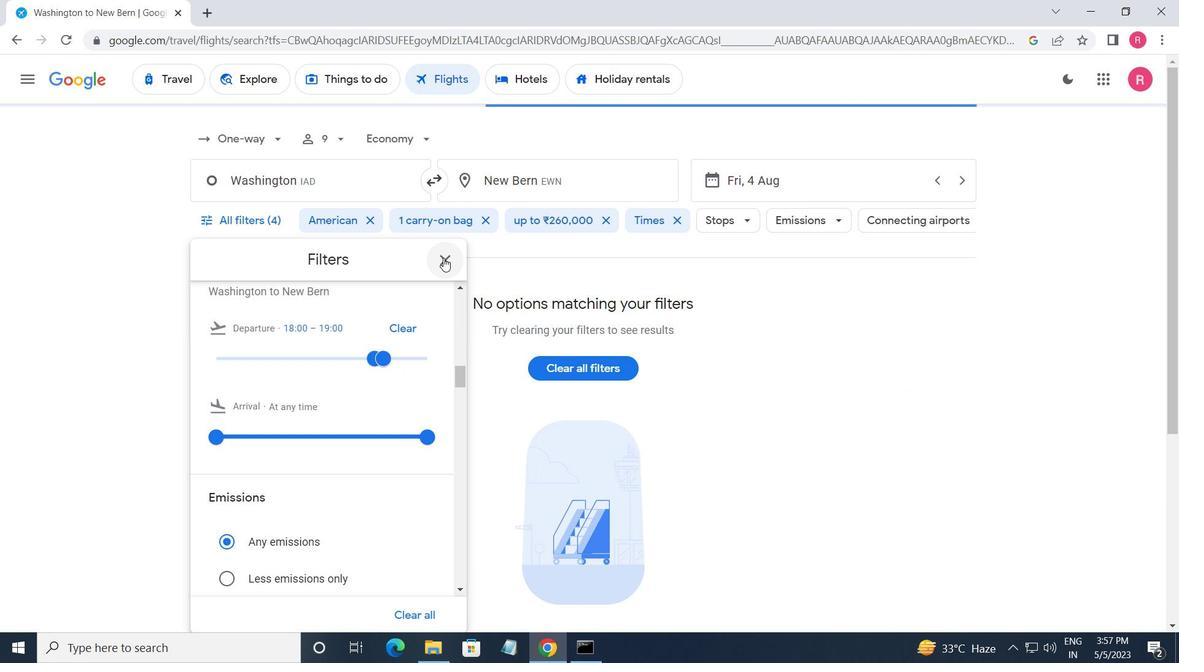 
